 Task: Add Bluebonnet Vitamin D3 5000 Iu to the cart.
Action: Mouse moved to (283, 135)
Screenshot: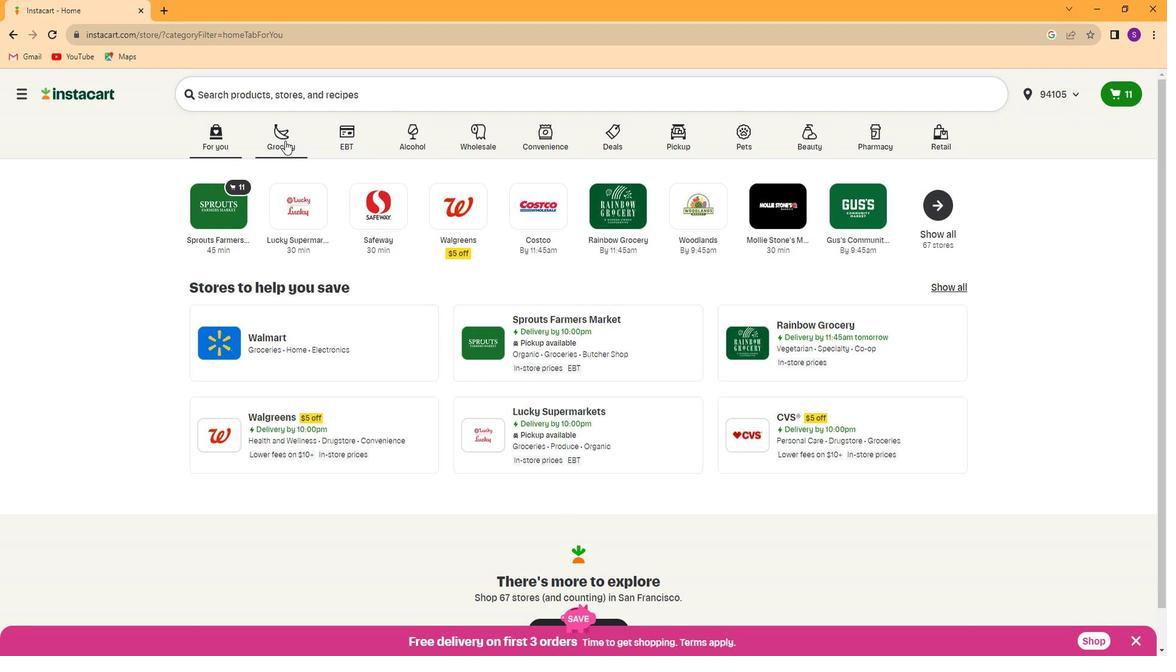 
Action: Mouse pressed left at (283, 135)
Screenshot: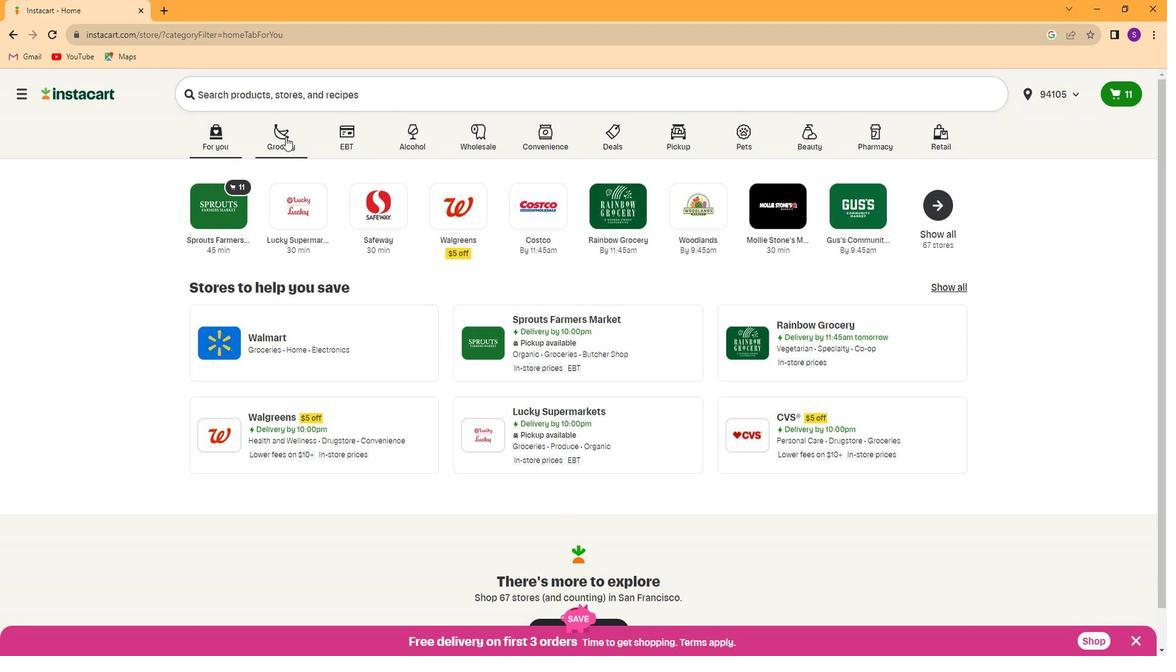 
Action: Mouse moved to (878, 228)
Screenshot: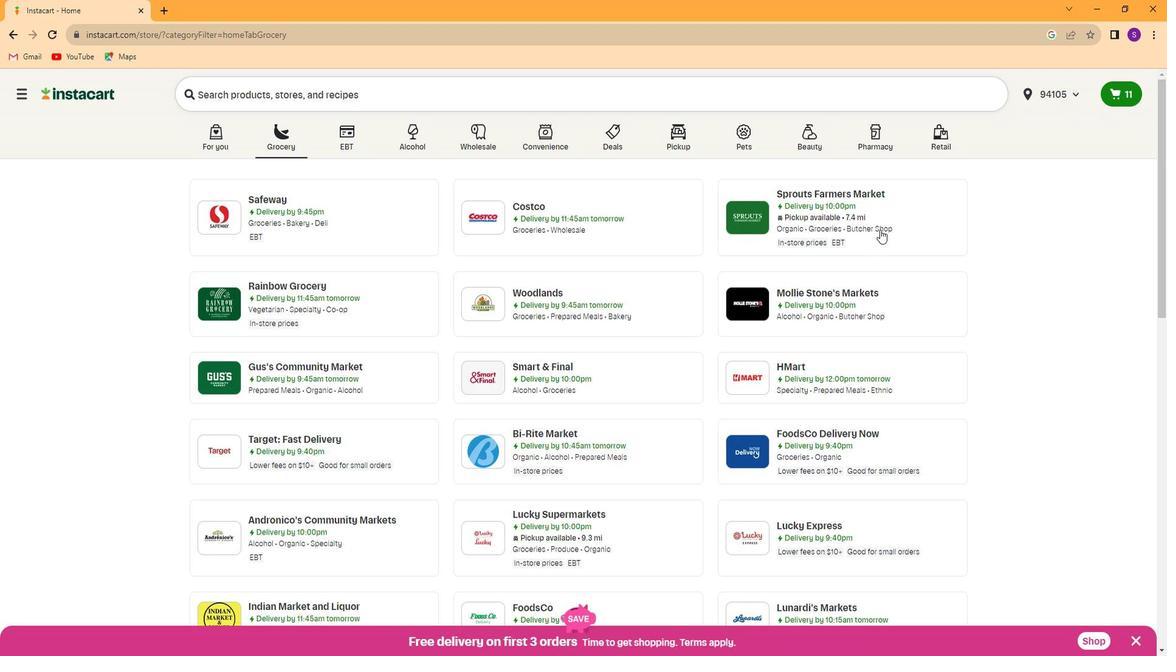 
Action: Mouse pressed left at (878, 228)
Screenshot: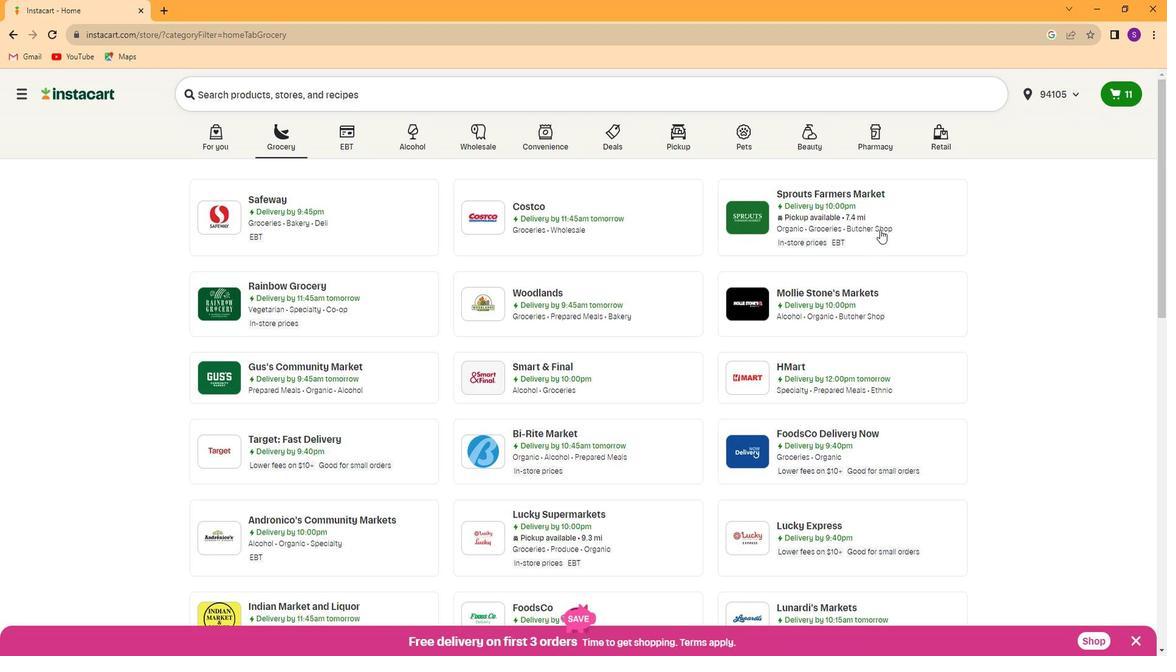 
Action: Mouse moved to (58, 503)
Screenshot: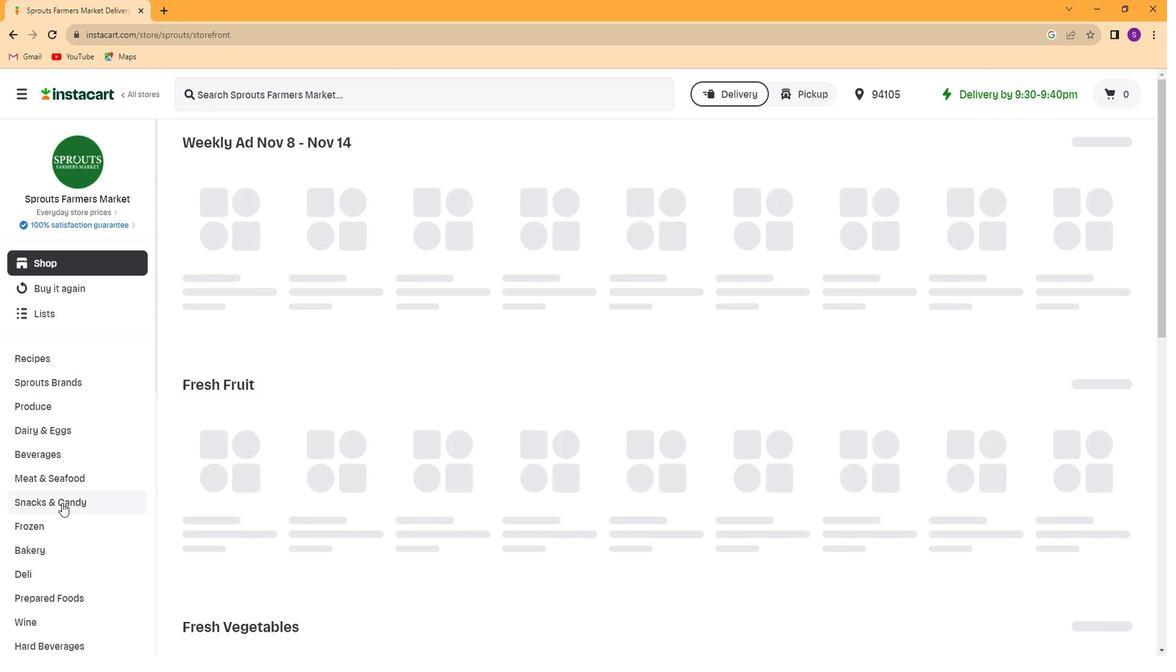 
Action: Mouse scrolled (58, 503) with delta (0, 0)
Screenshot: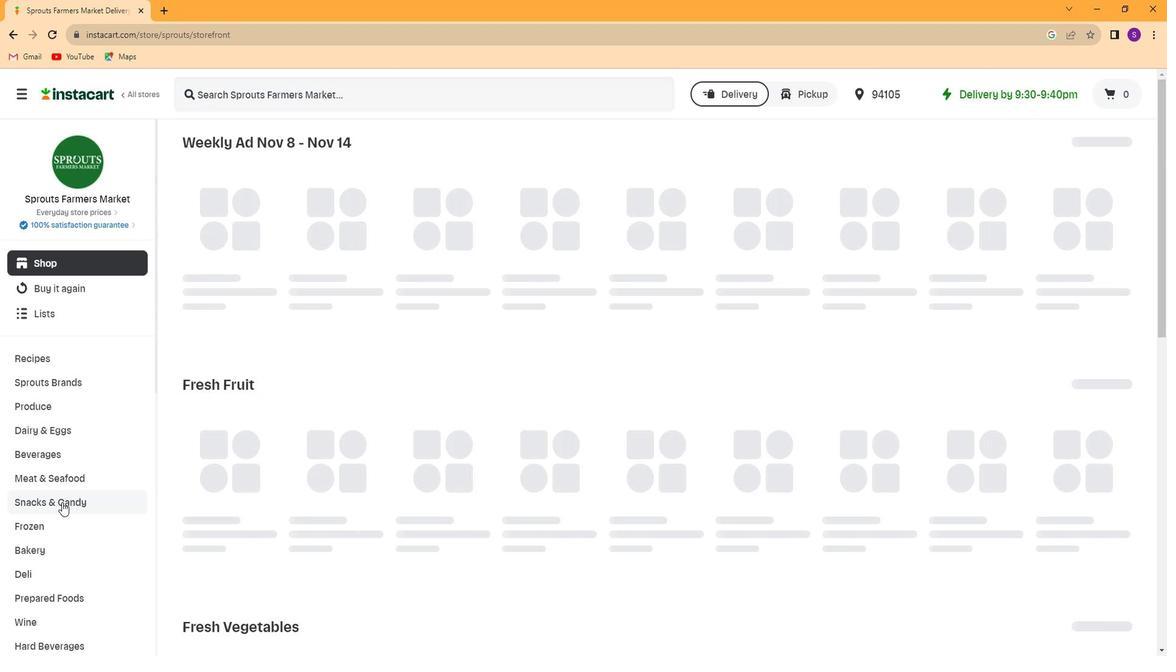 
Action: Mouse scrolled (58, 503) with delta (0, 0)
Screenshot: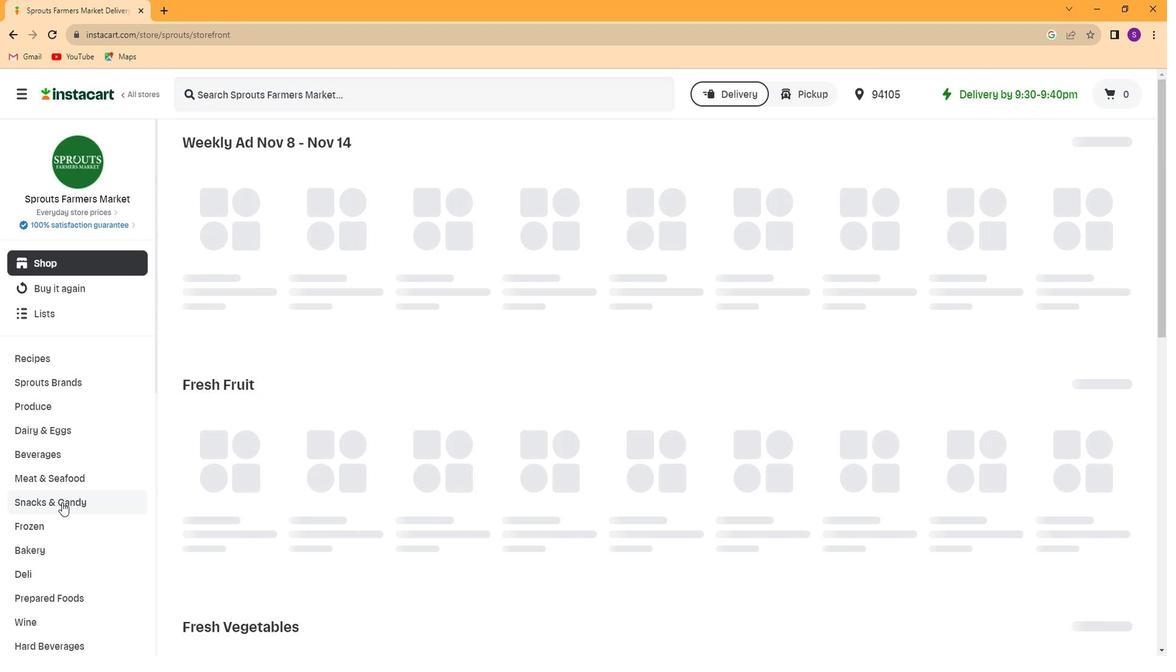 
Action: Mouse scrolled (58, 503) with delta (0, 0)
Screenshot: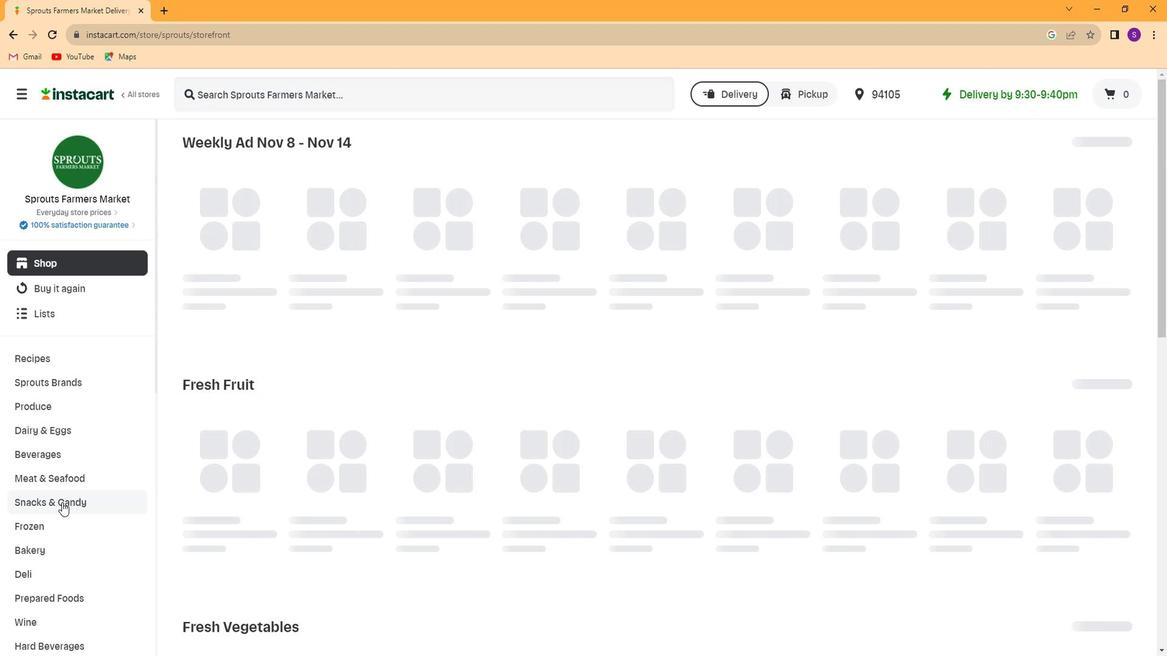 
Action: Mouse scrolled (58, 503) with delta (0, 0)
Screenshot: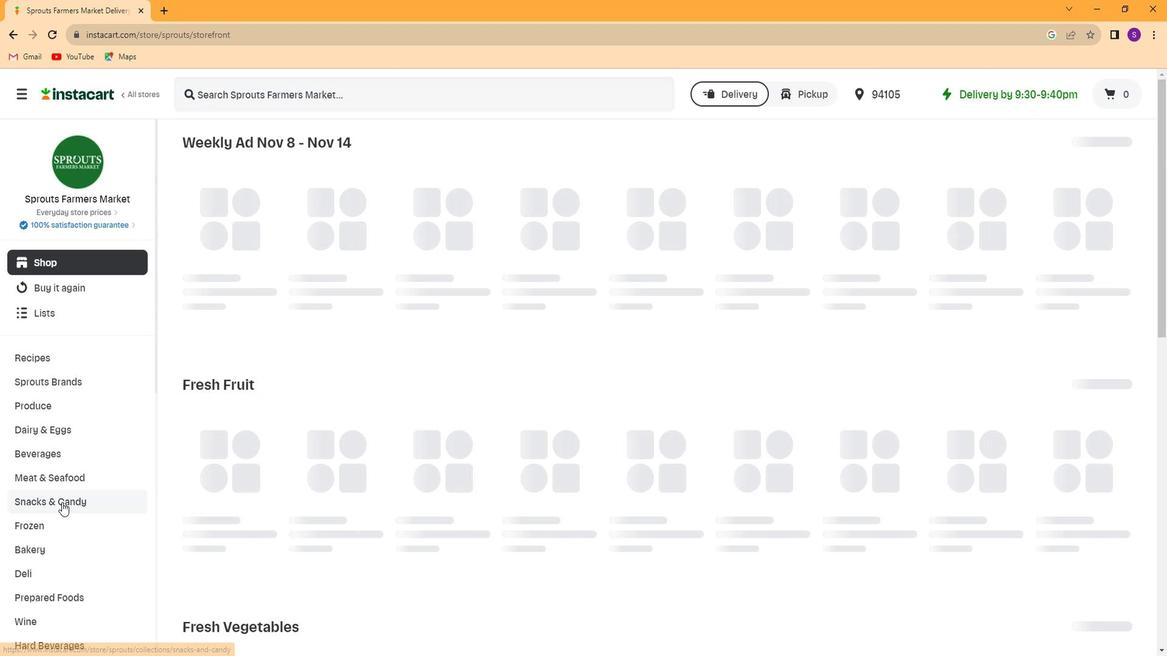 
Action: Mouse scrolled (58, 504) with delta (0, 0)
Screenshot: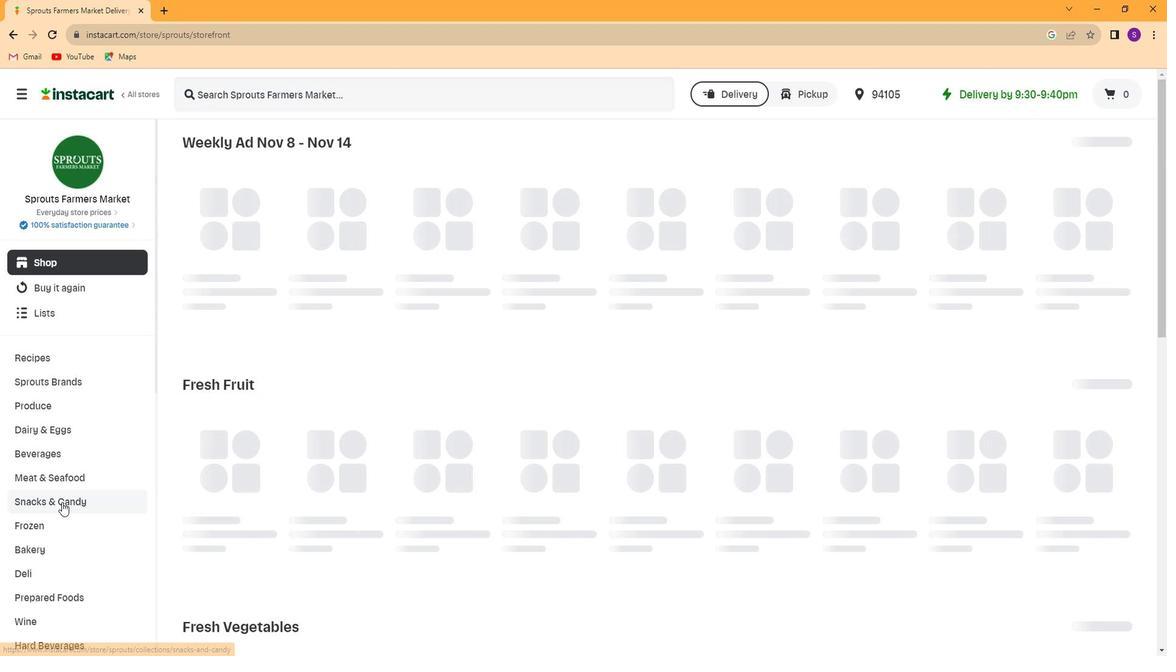 
Action: Mouse scrolled (58, 503) with delta (0, 0)
Screenshot: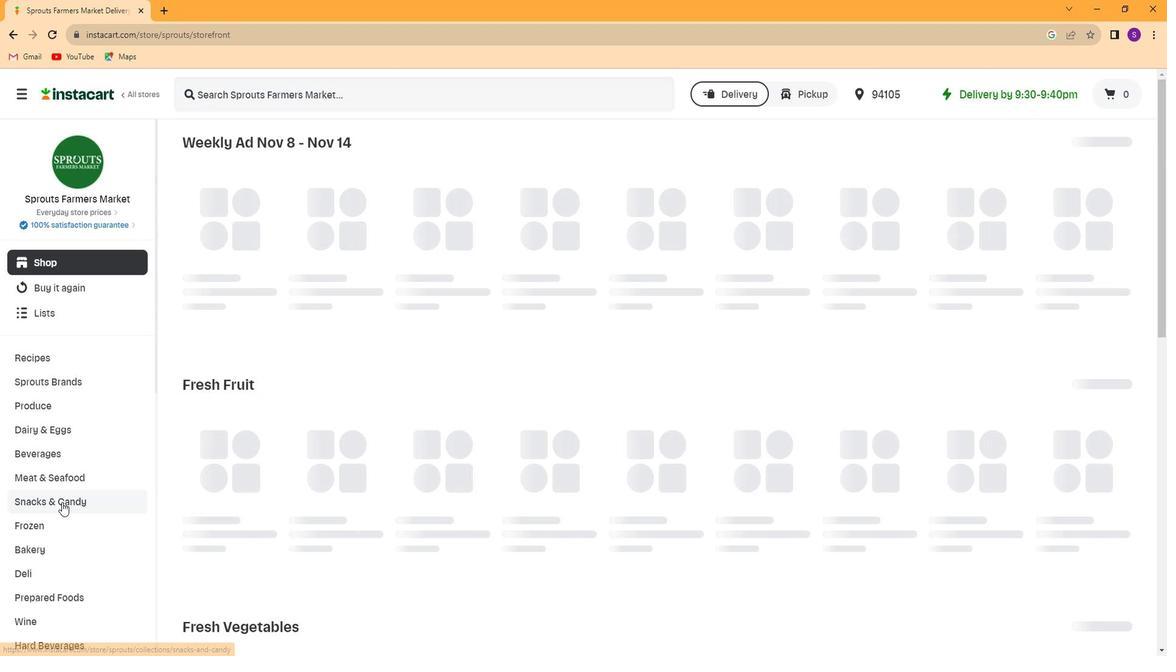 
Action: Mouse scrolled (58, 503) with delta (0, 0)
Screenshot: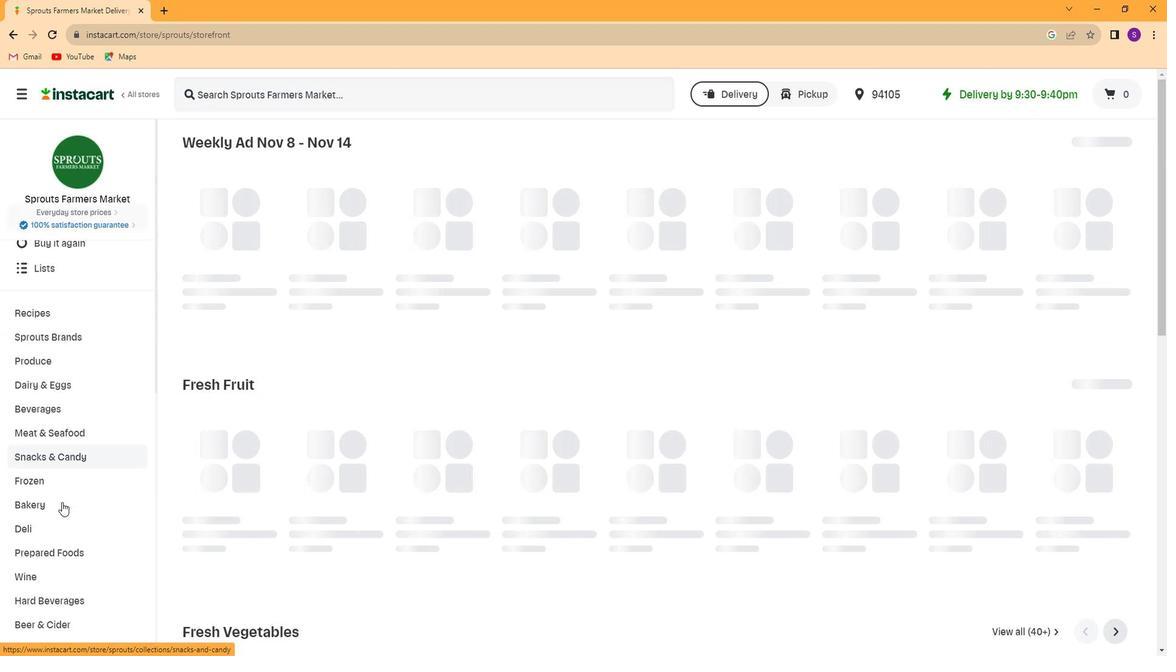 
Action: Mouse scrolled (58, 503) with delta (0, 0)
Screenshot: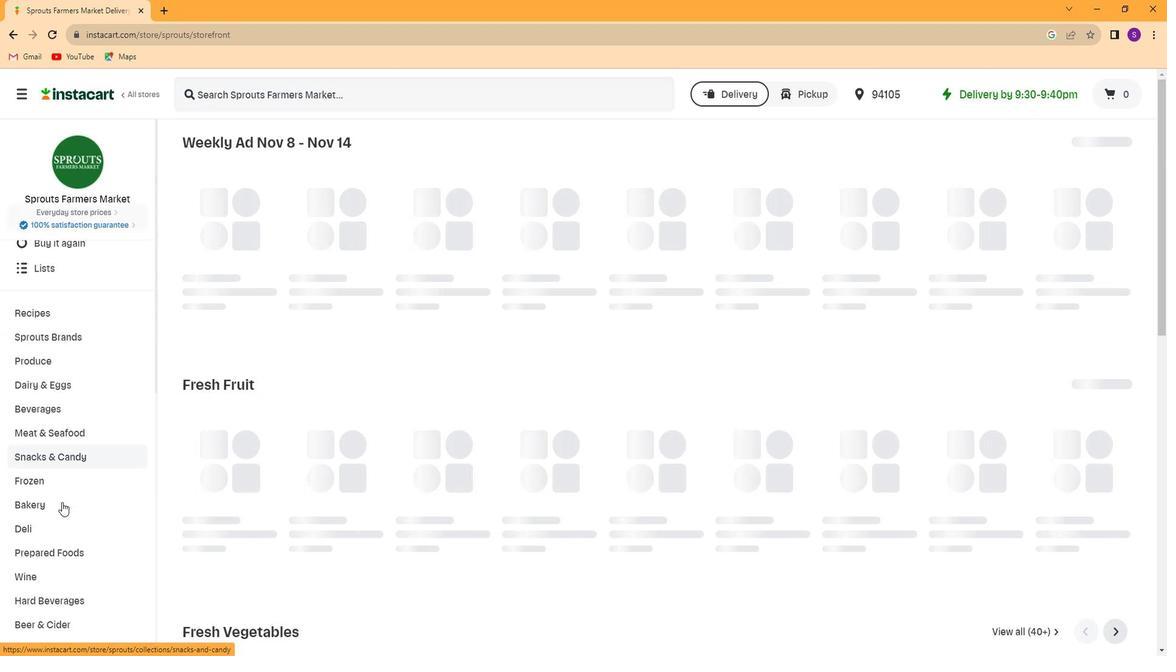 
Action: Mouse scrolled (58, 503) with delta (0, 0)
Screenshot: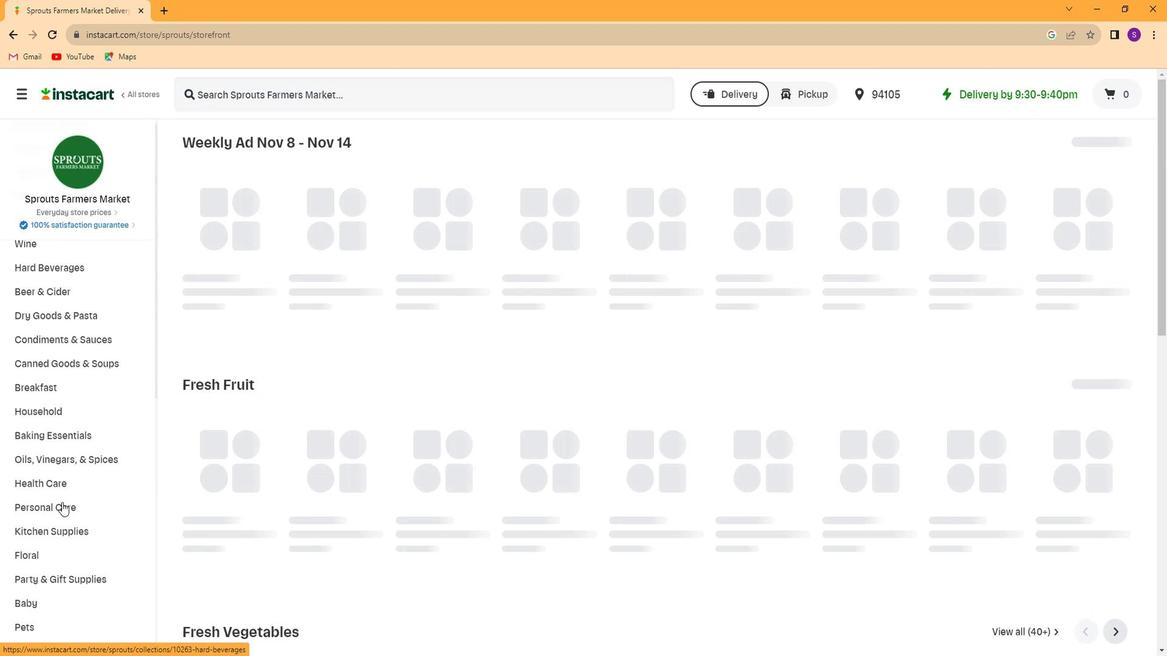 
Action: Mouse scrolled (58, 503) with delta (0, 0)
Screenshot: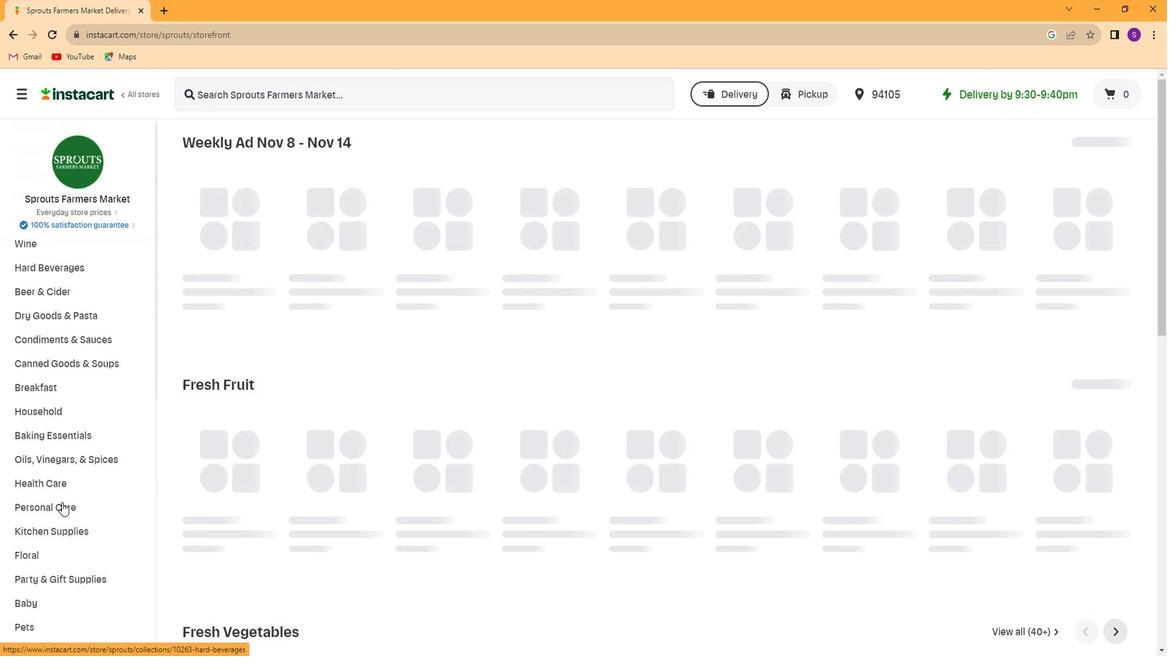
Action: Mouse scrolled (58, 503) with delta (0, 0)
Screenshot: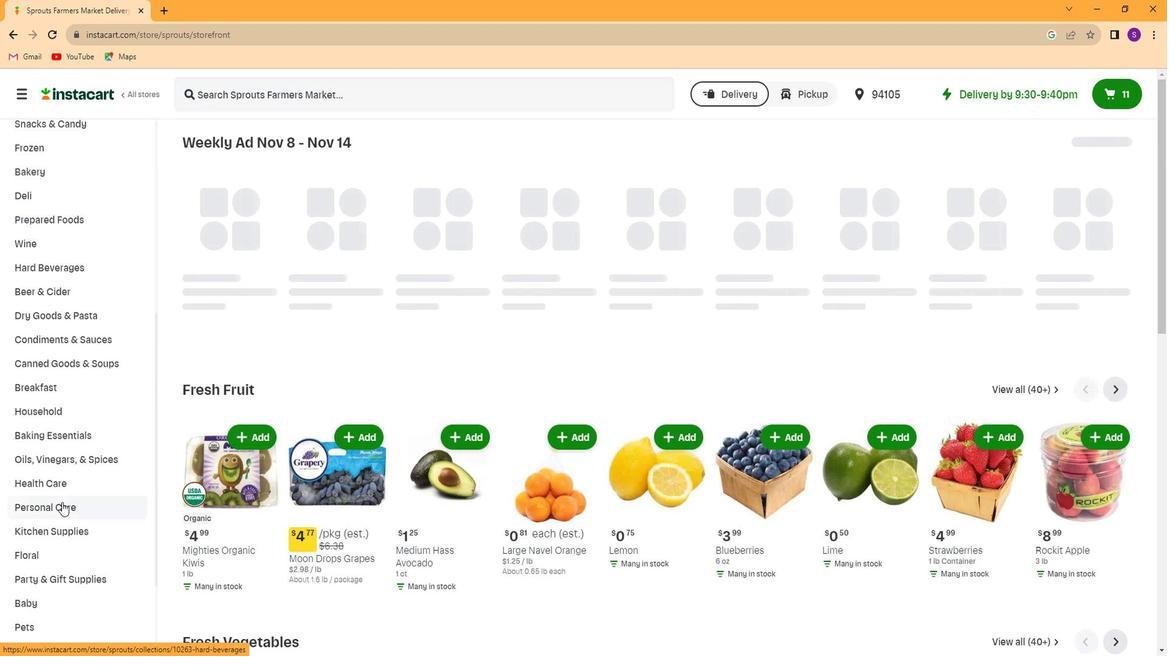 
Action: Mouse scrolled (58, 503) with delta (0, 0)
Screenshot: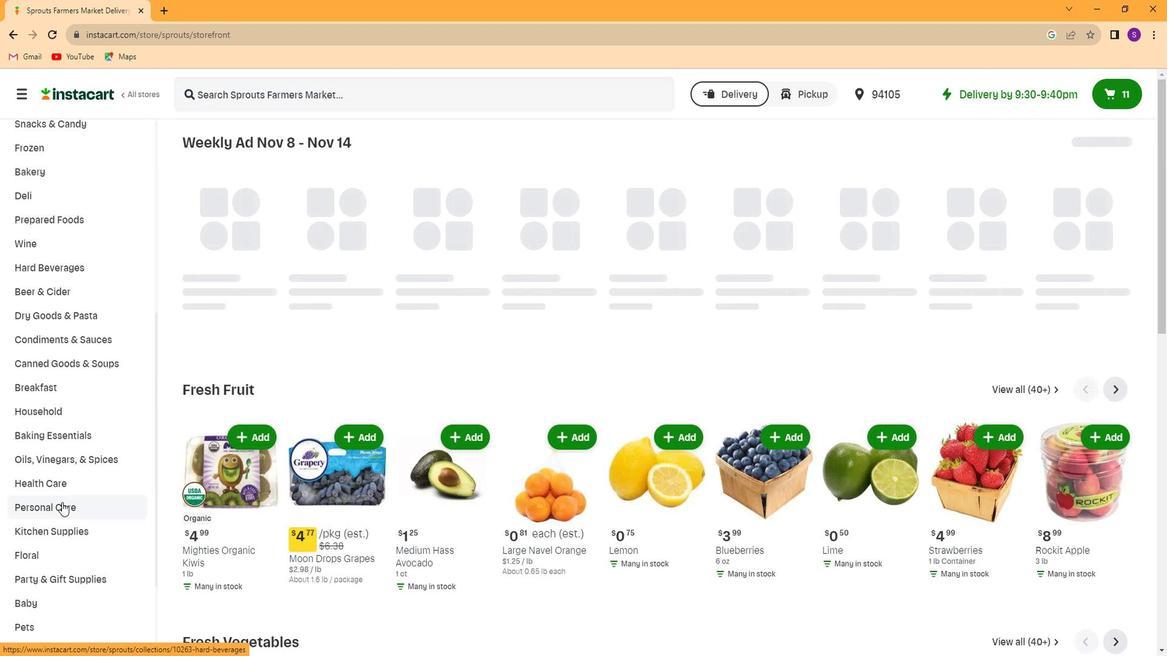 
Action: Mouse scrolled (58, 503) with delta (0, 0)
Screenshot: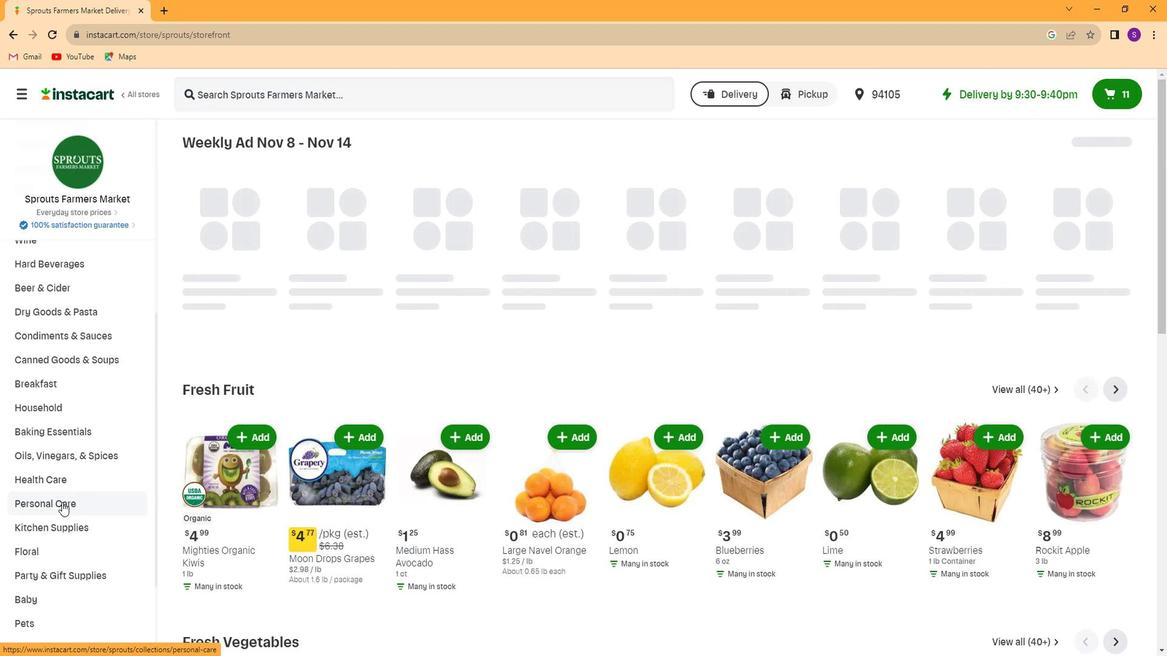 
Action: Mouse scrolled (58, 503) with delta (0, 0)
Screenshot: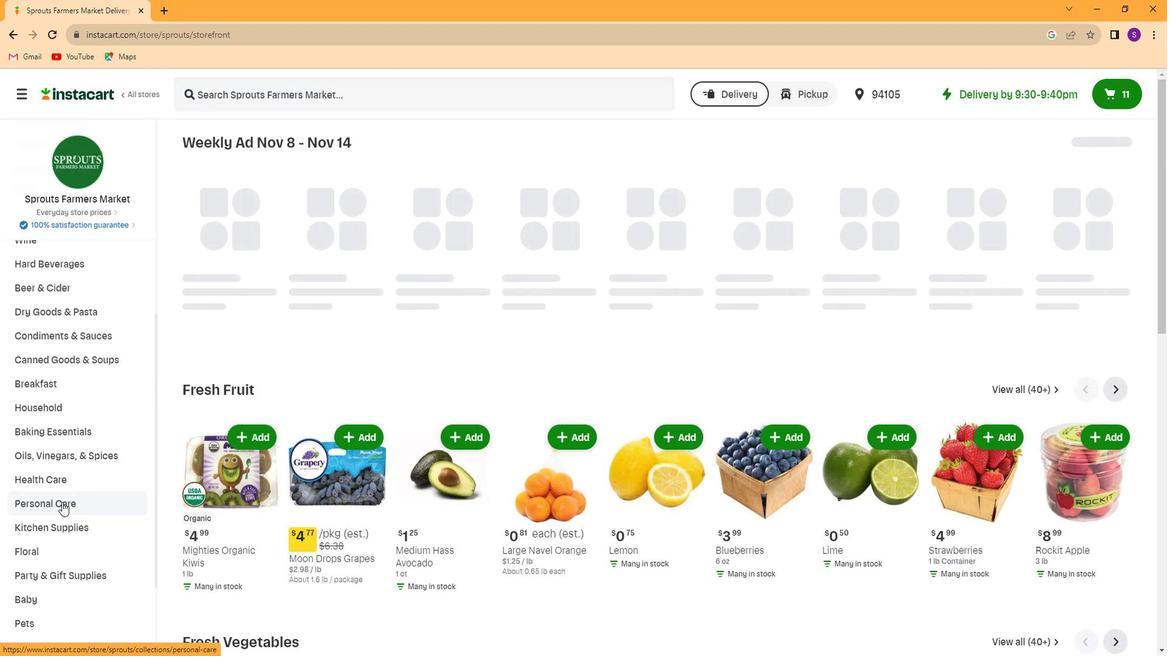 
Action: Mouse scrolled (58, 503) with delta (0, 0)
Screenshot: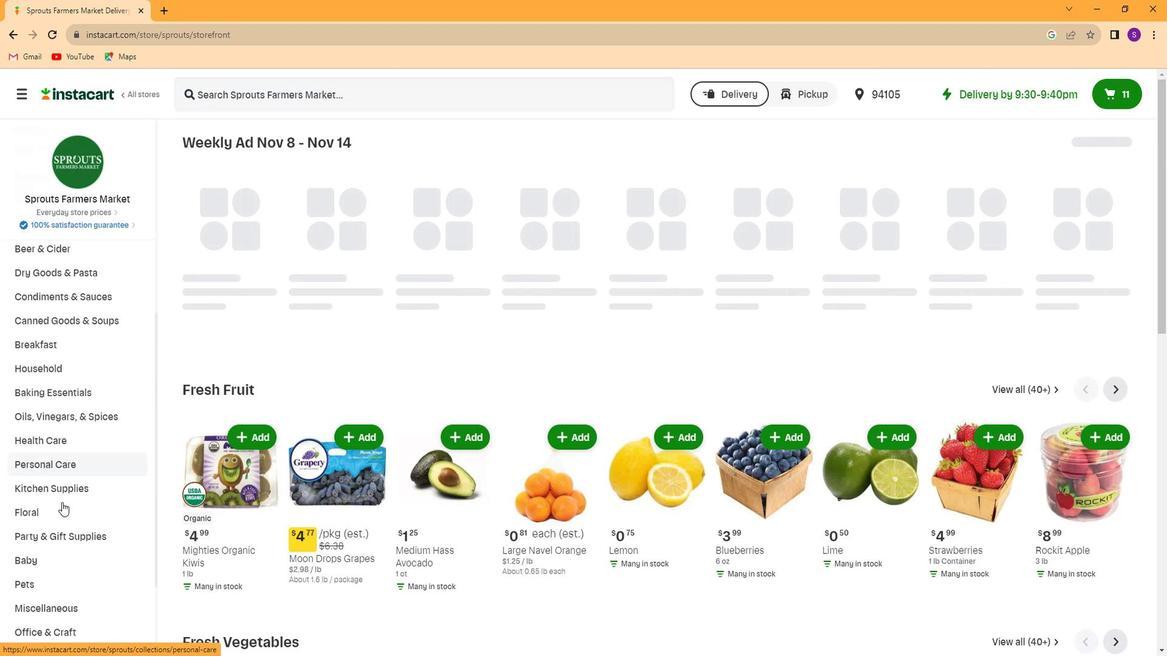 
Action: Mouse moved to (105, 587)
Screenshot: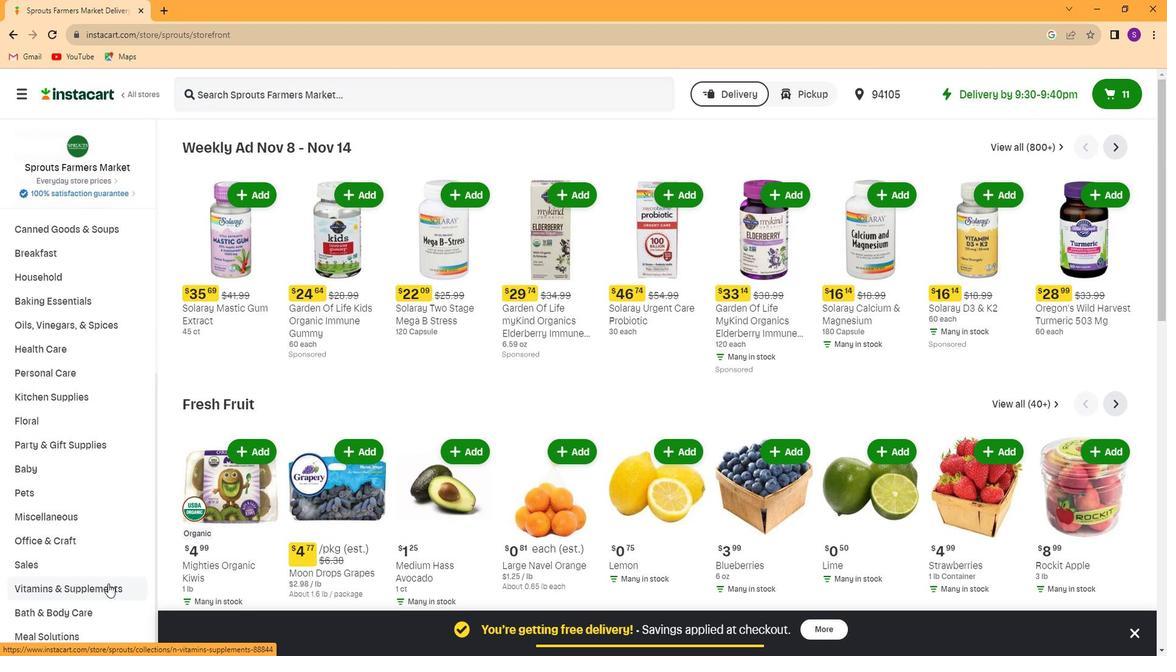 
Action: Mouse pressed left at (105, 587)
Screenshot: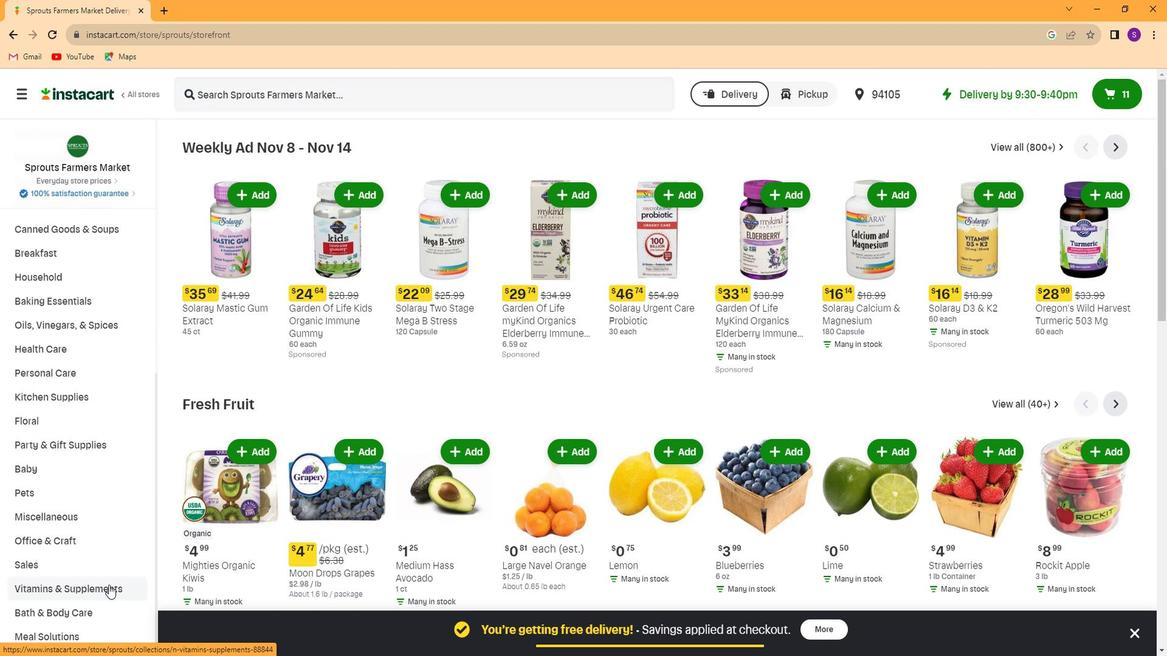 
Action: Mouse moved to (93, 541)
Screenshot: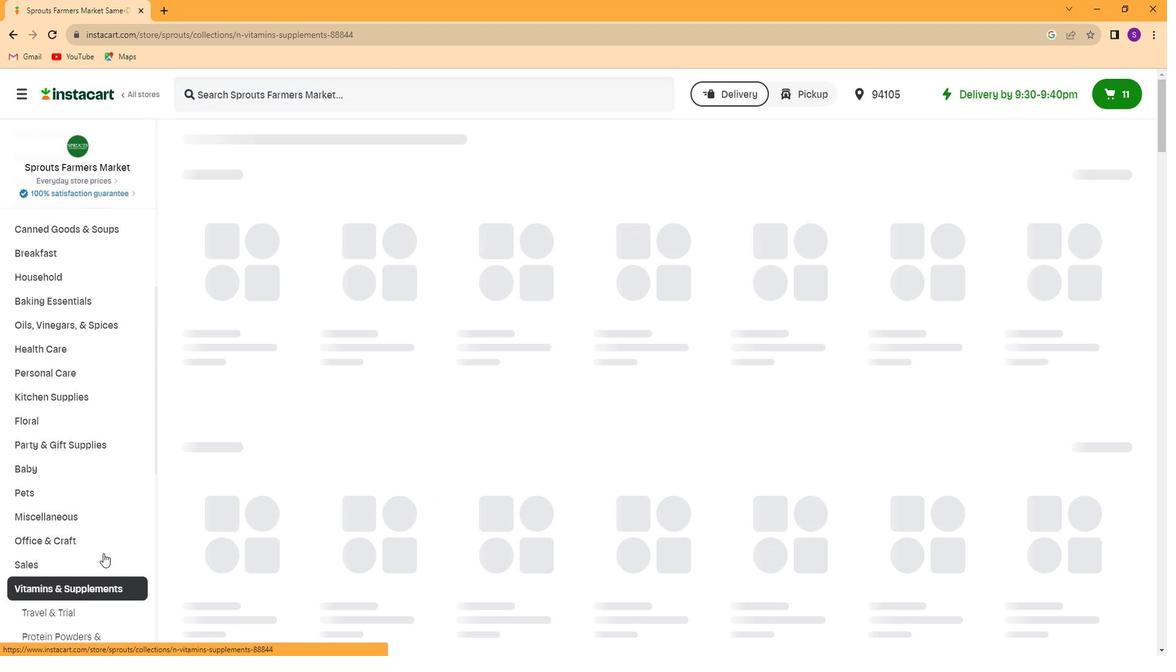 
Action: Mouse scrolled (93, 540) with delta (0, 0)
Screenshot: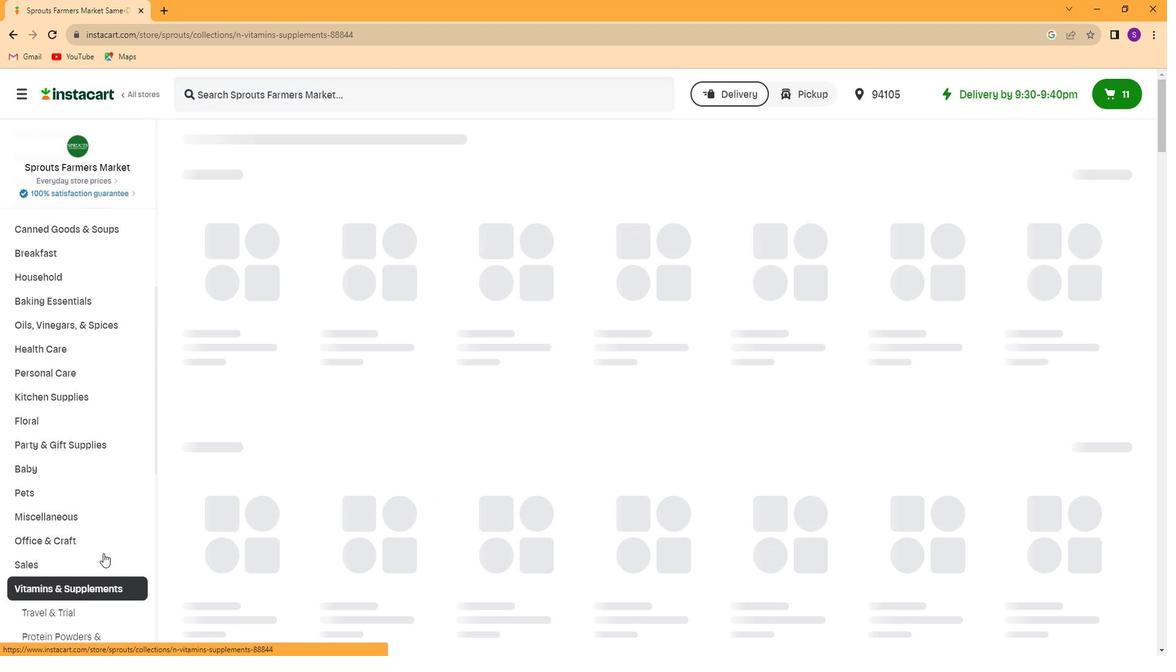 
Action: Mouse moved to (89, 534)
Screenshot: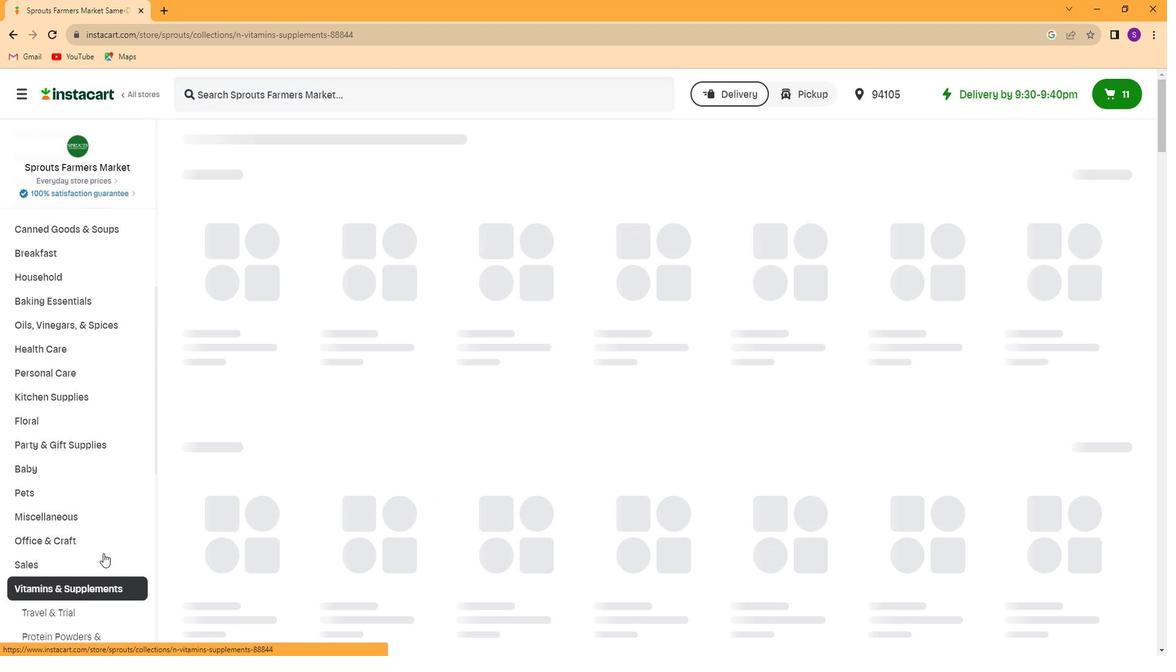 
Action: Mouse scrolled (89, 533) with delta (0, 0)
Screenshot: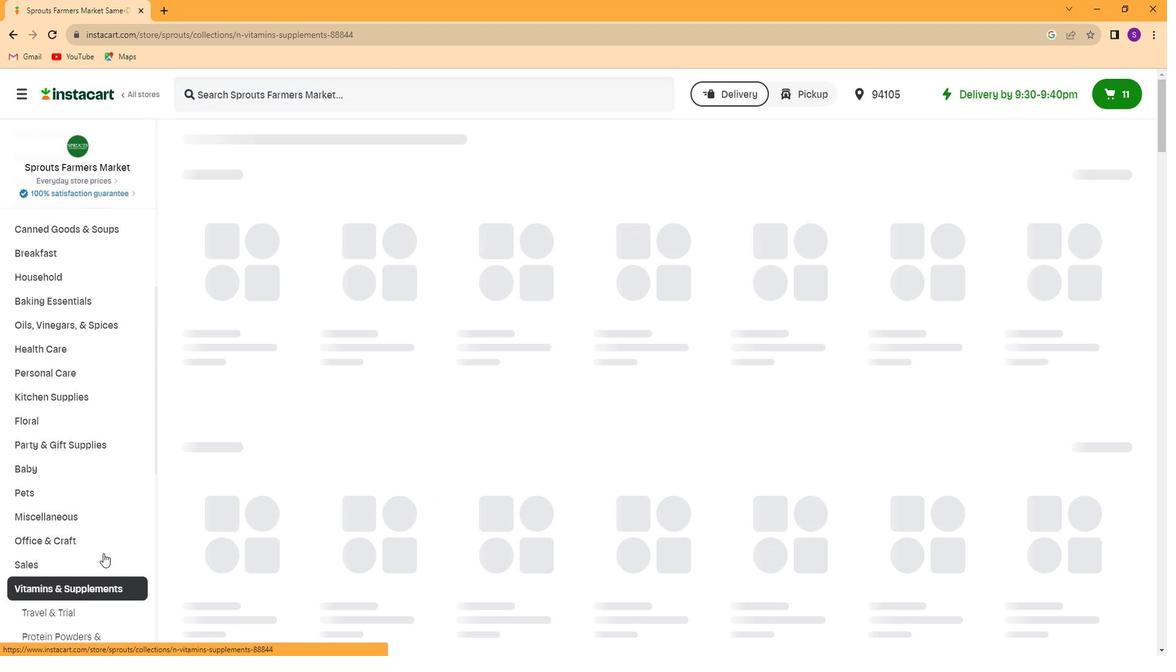 
Action: Mouse moved to (86, 524)
Screenshot: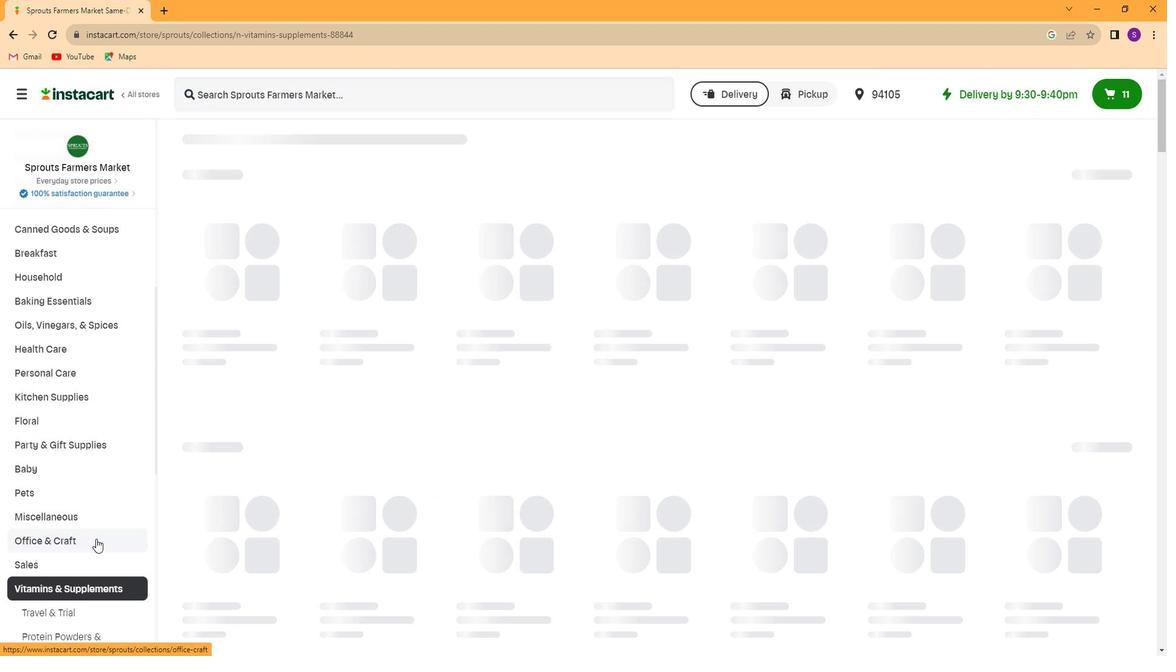 
Action: Mouse scrolled (86, 523) with delta (0, 0)
Screenshot: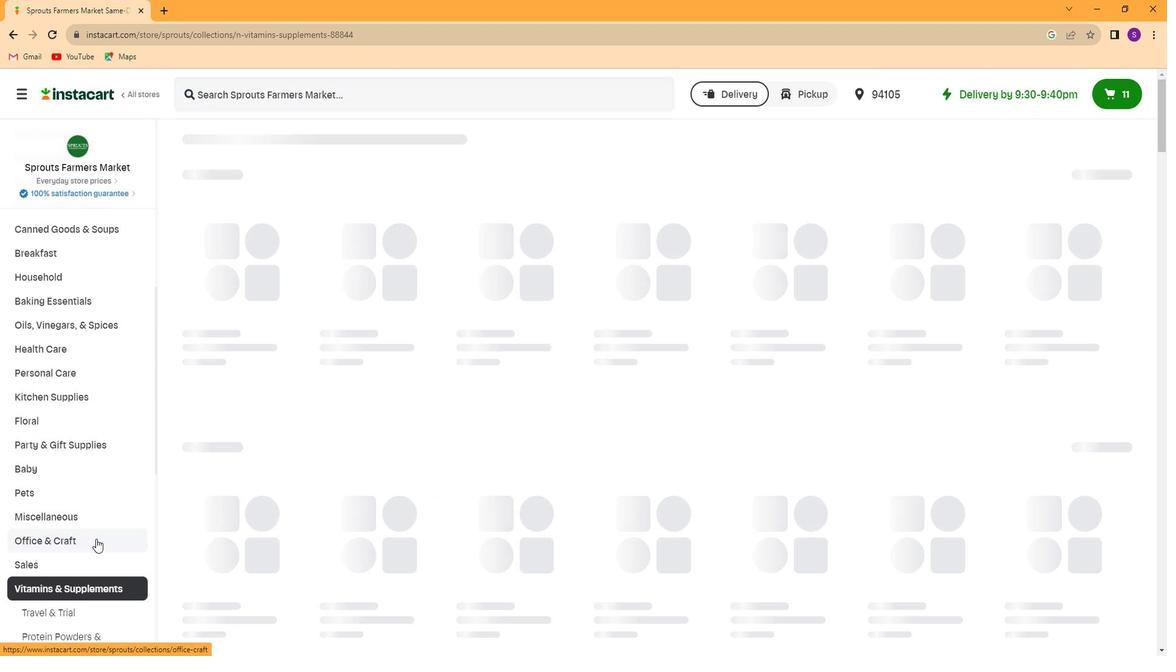 
Action: Mouse moved to (82, 515)
Screenshot: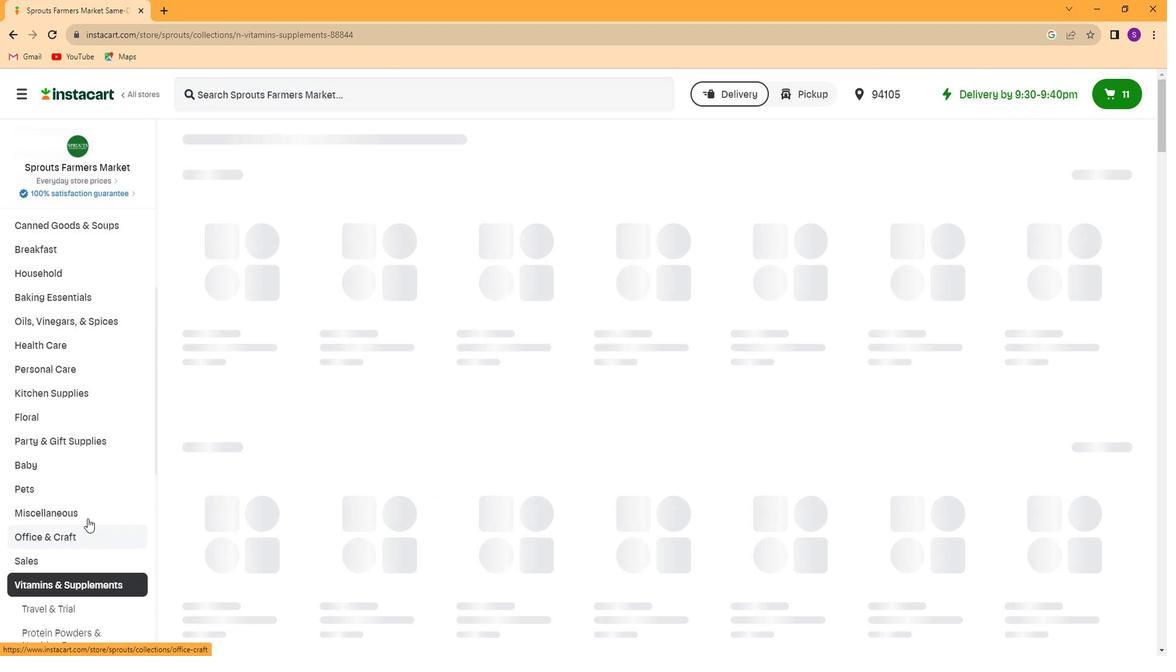 
Action: Mouse scrolled (82, 514) with delta (0, 0)
Screenshot: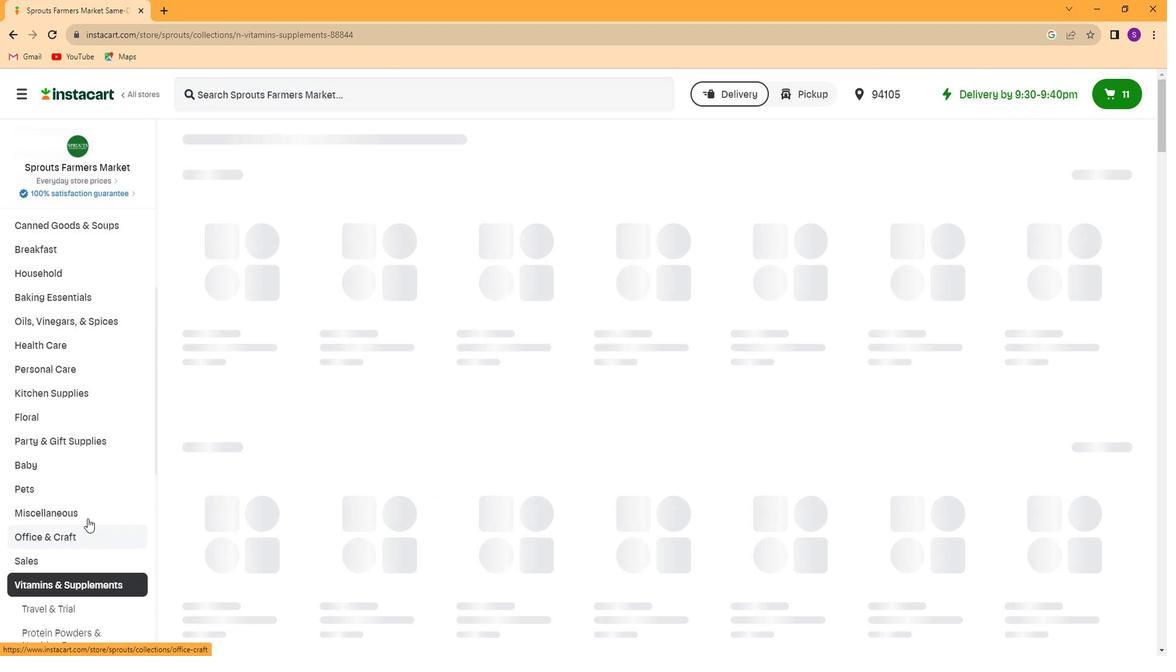 
Action: Mouse moved to (79, 508)
Screenshot: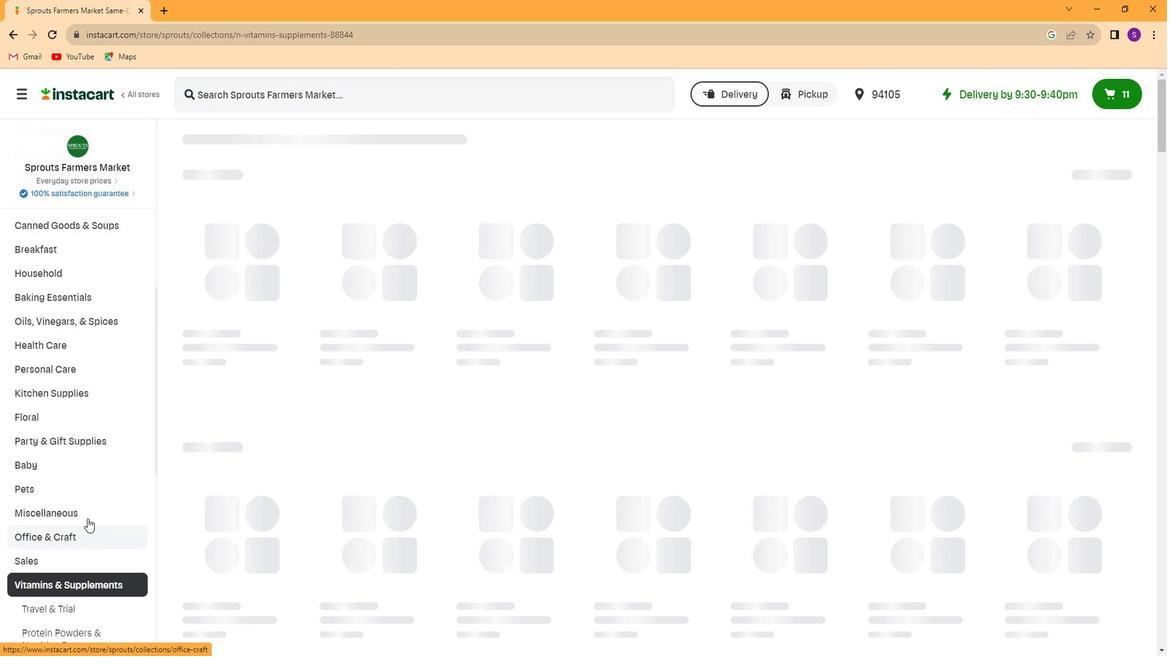 
Action: Mouse scrolled (79, 508) with delta (0, 0)
Screenshot: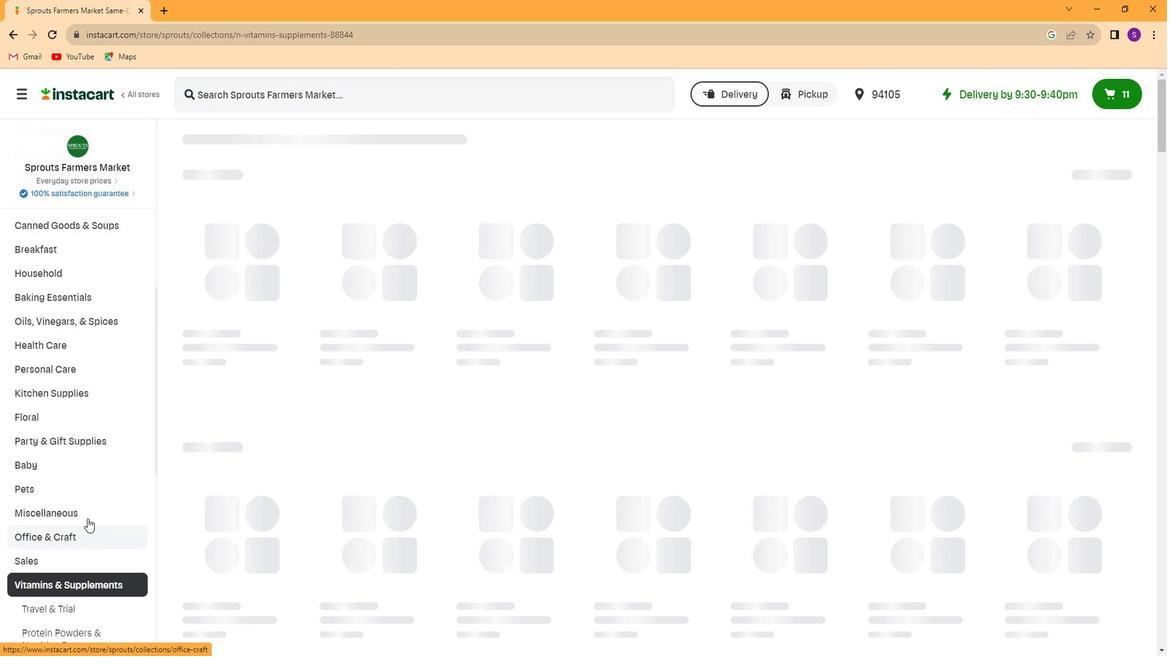 
Action: Mouse moved to (77, 502)
Screenshot: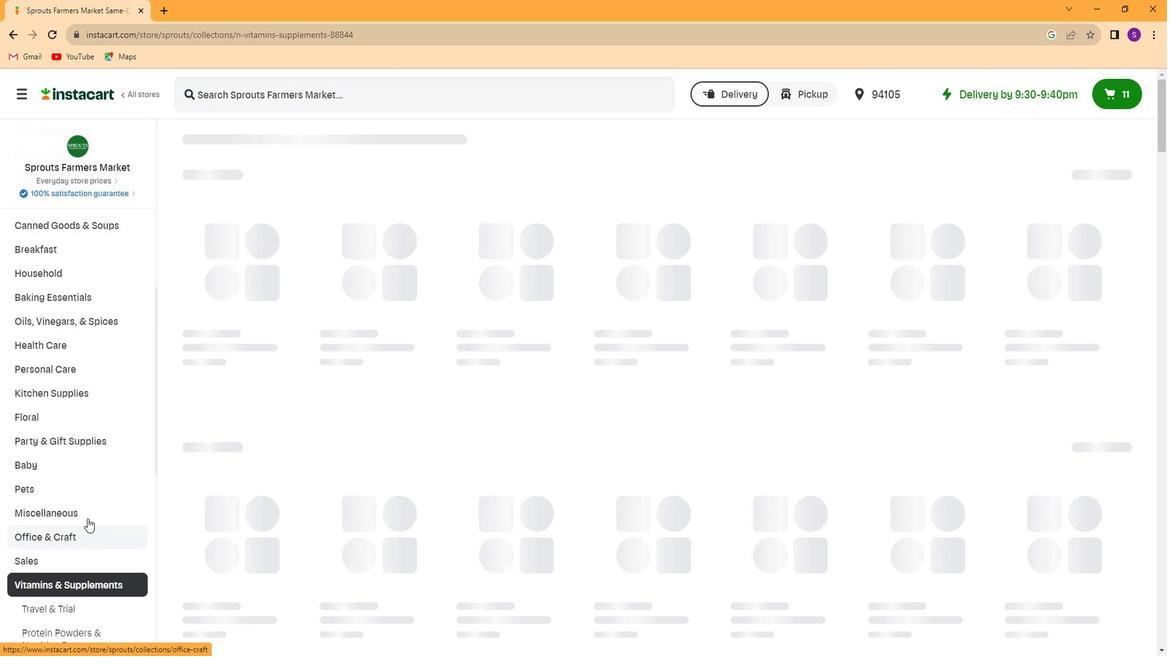 
Action: Mouse scrolled (77, 501) with delta (0, 0)
Screenshot: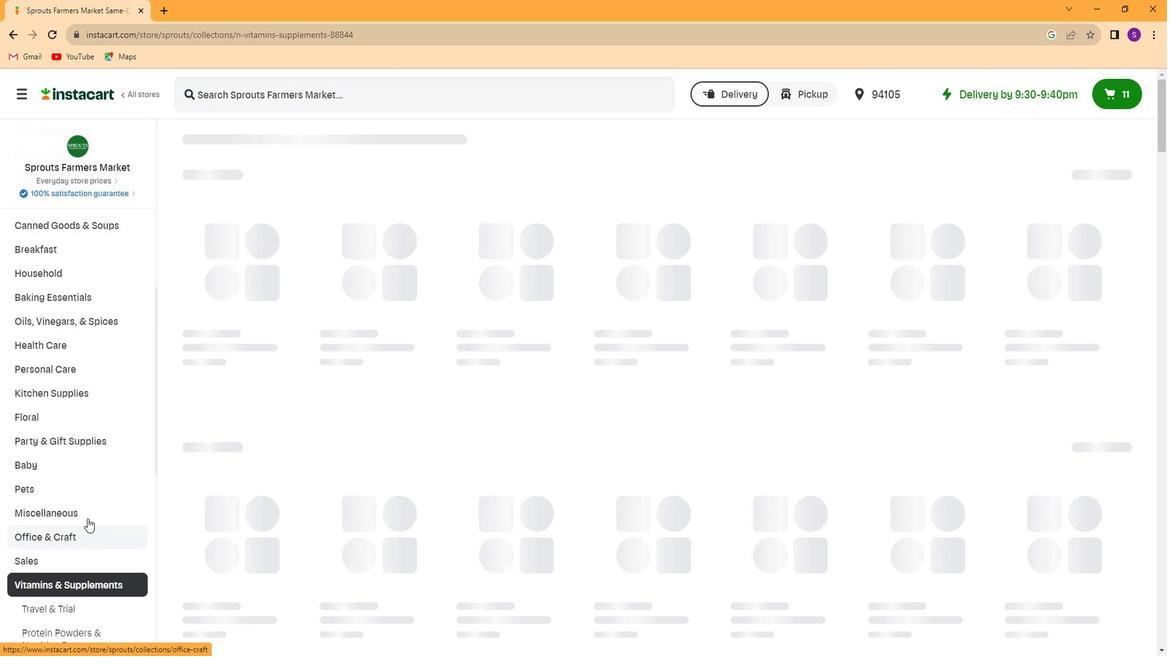 
Action: Mouse moved to (76, 491)
Screenshot: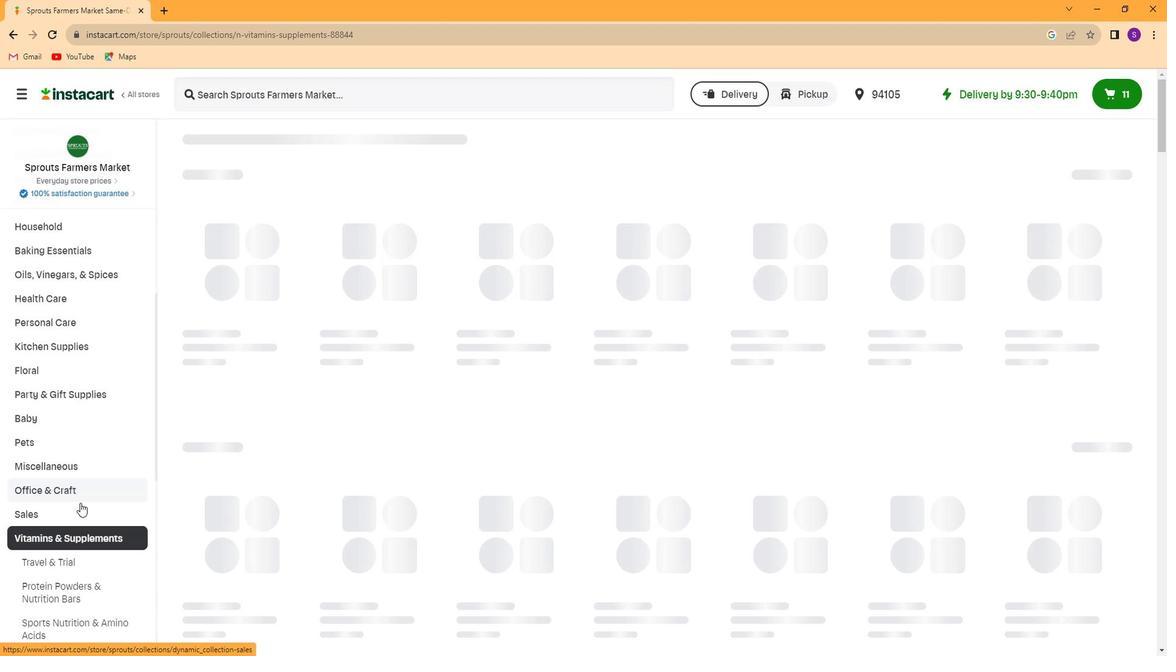 
Action: Mouse scrolled (76, 491) with delta (0, 0)
Screenshot: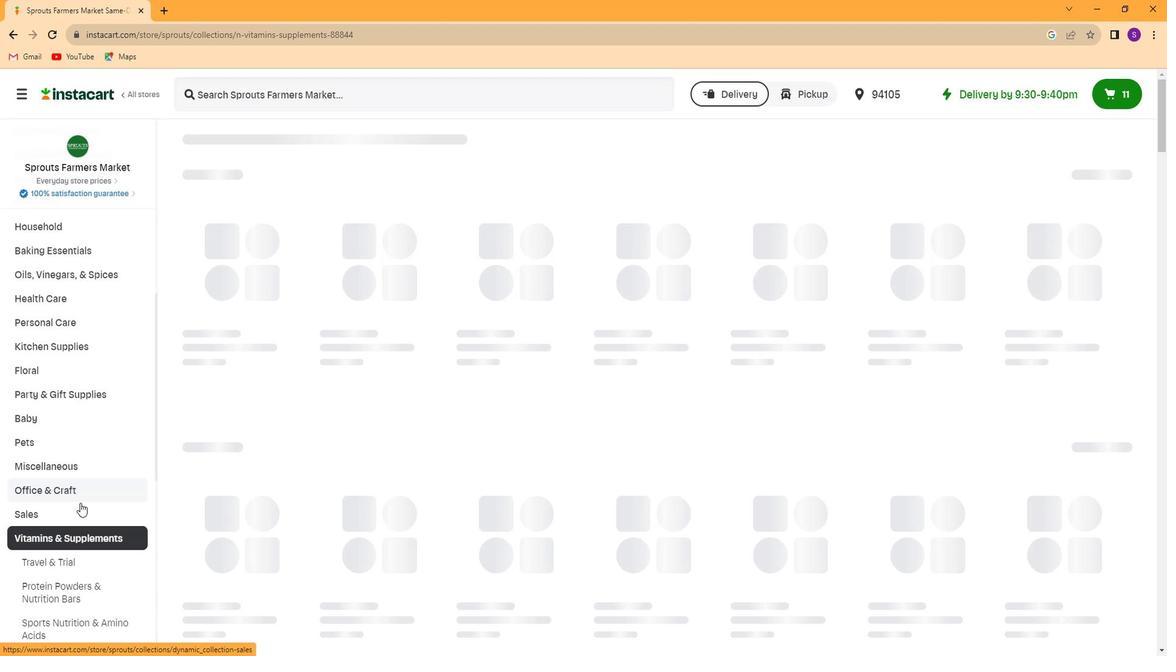 
Action: Mouse moved to (100, 488)
Screenshot: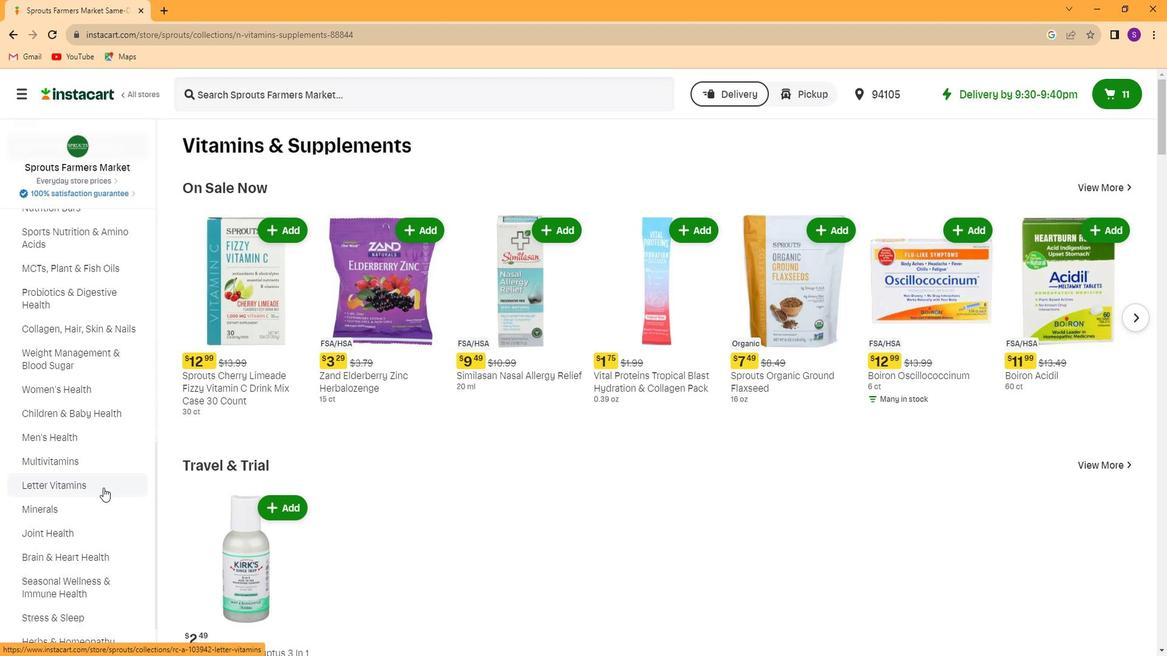 
Action: Mouse pressed left at (100, 488)
Screenshot: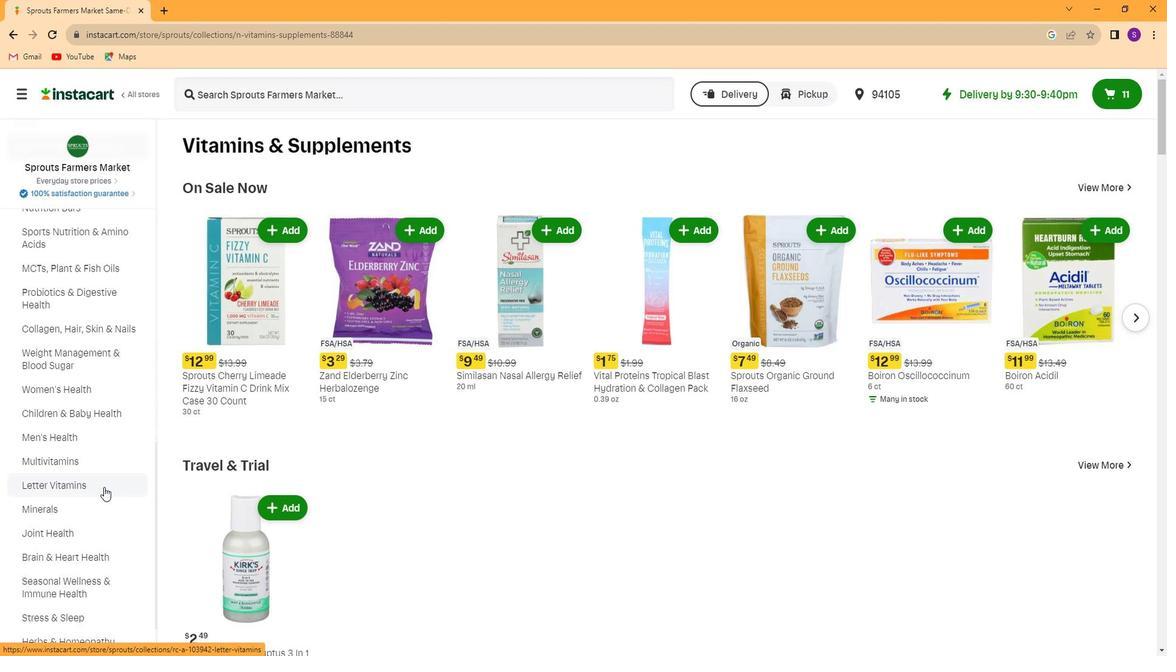 
Action: Mouse moved to (456, 96)
Screenshot: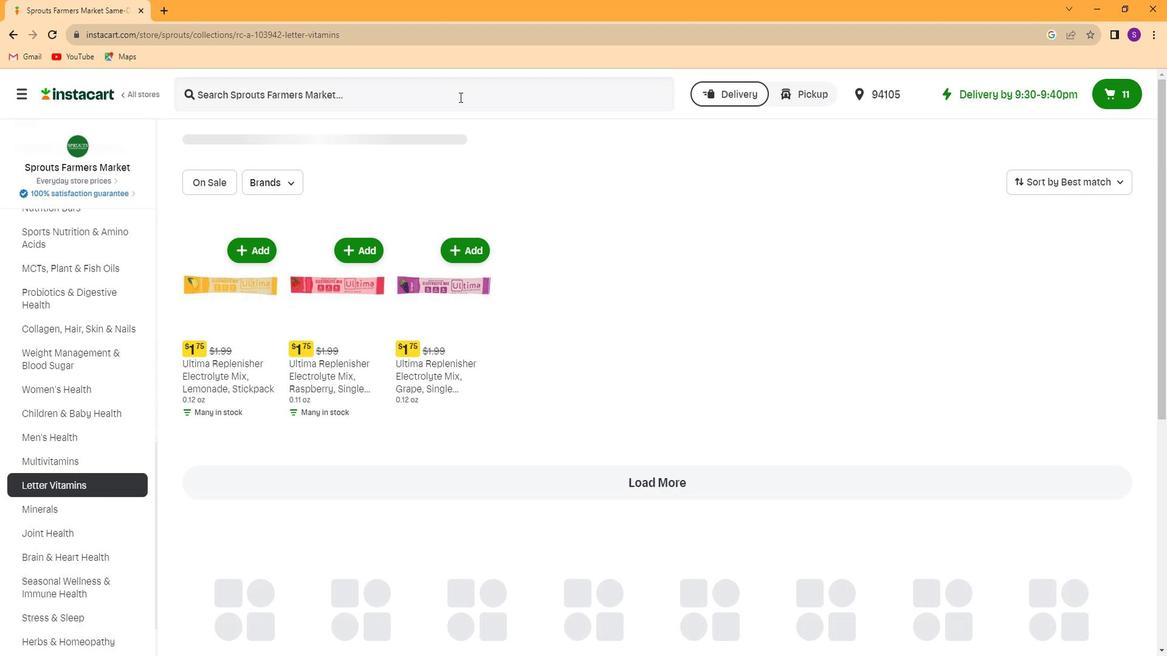 
Action: Mouse pressed left at (456, 96)
Screenshot: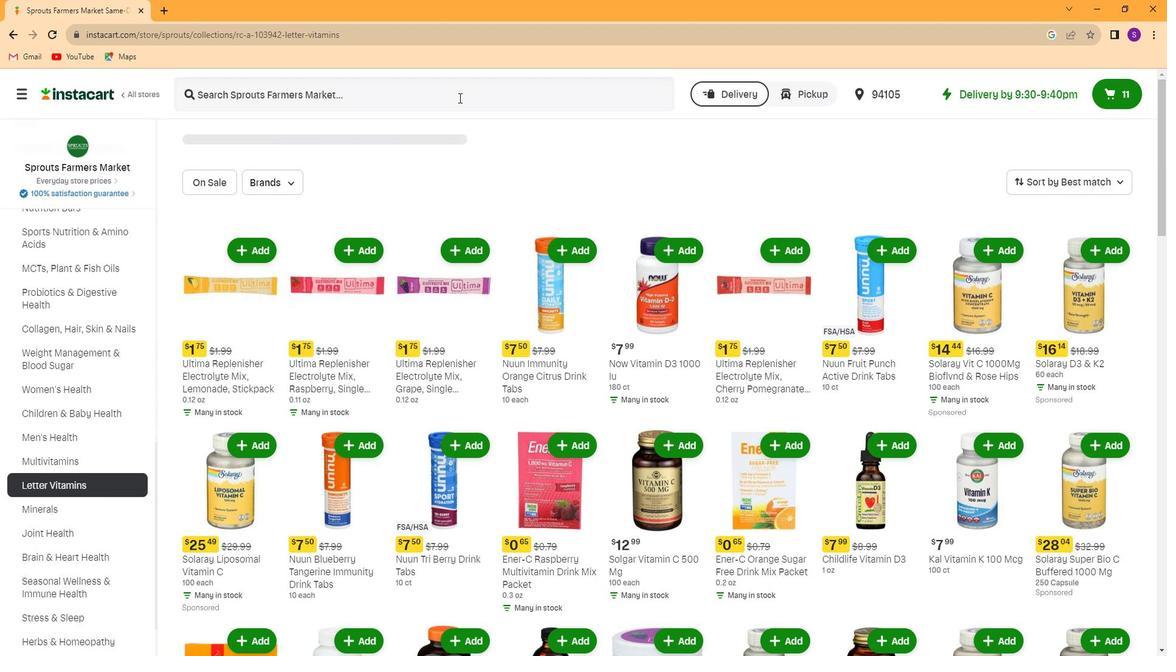 
Action: Key pressed <Key.caps_lock>B<Key.caps_lock>luebonnet<Key.space>vitamin<Key.space>d3<Key.space>5000<Key.space>lu<Key.enter>
Screenshot: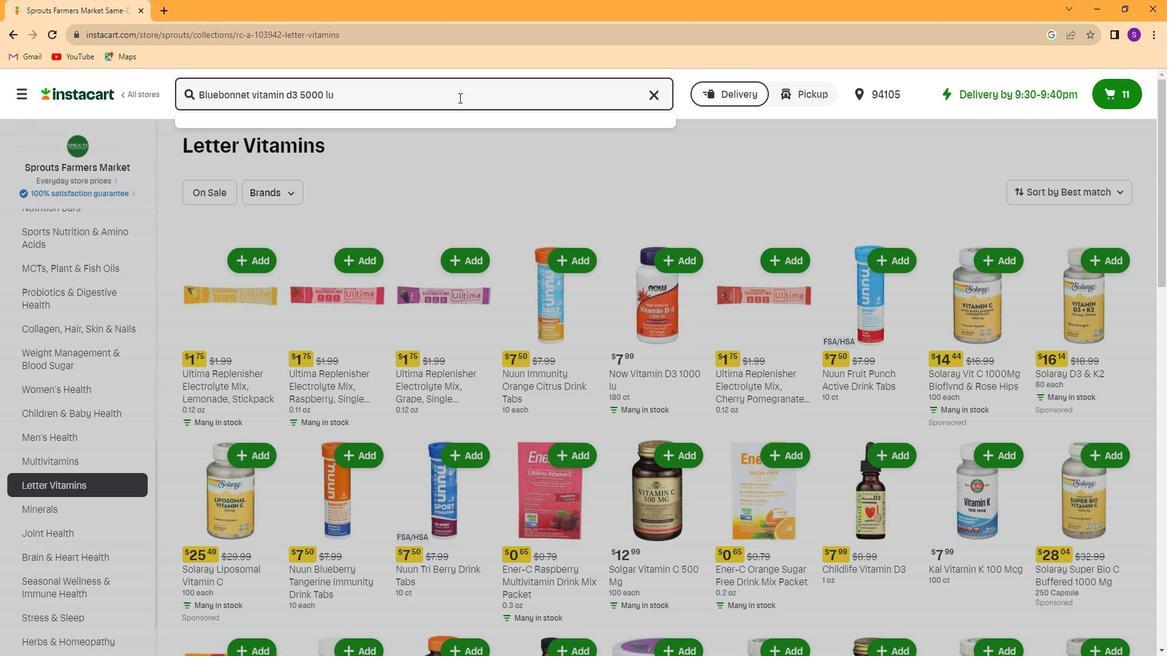 
Action: Mouse moved to (548, 248)
Screenshot: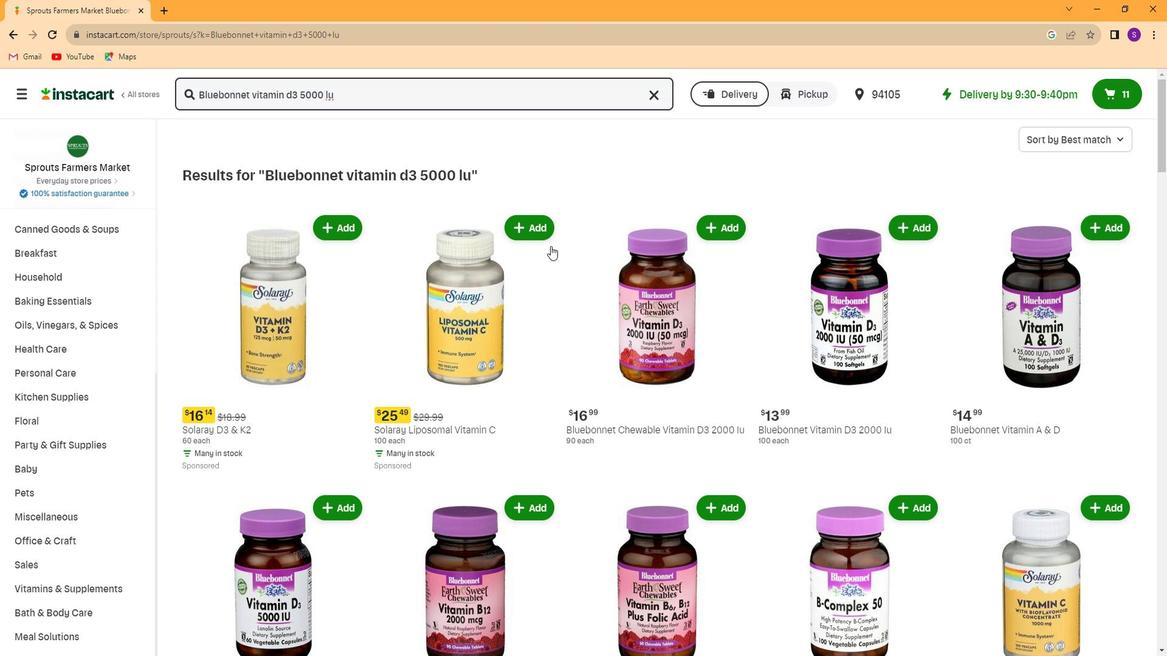 
Action: Mouse scrolled (548, 247) with delta (0, 0)
Screenshot: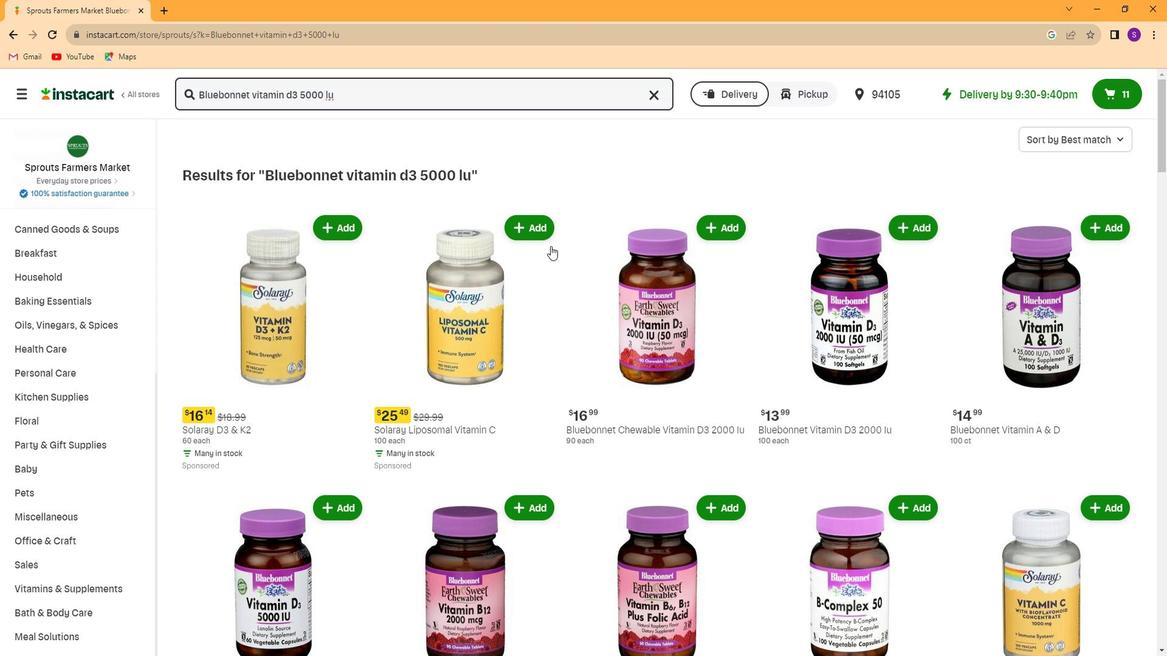 
Action: Mouse moved to (559, 280)
Screenshot: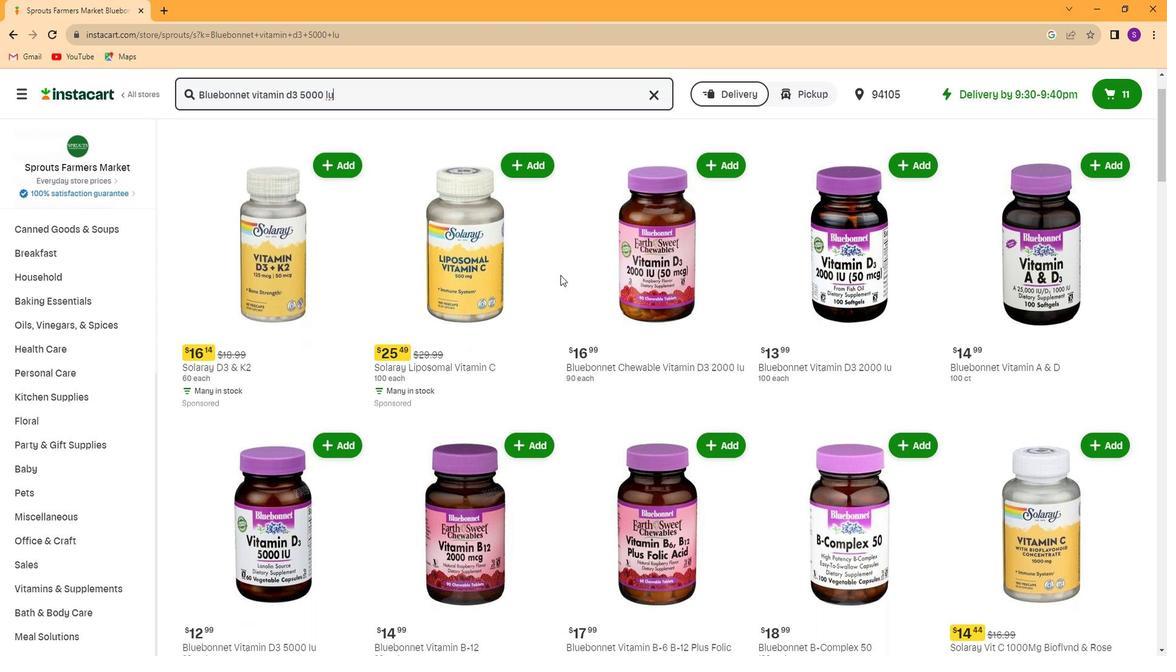 
Action: Mouse scrolled (559, 279) with delta (0, 0)
Screenshot: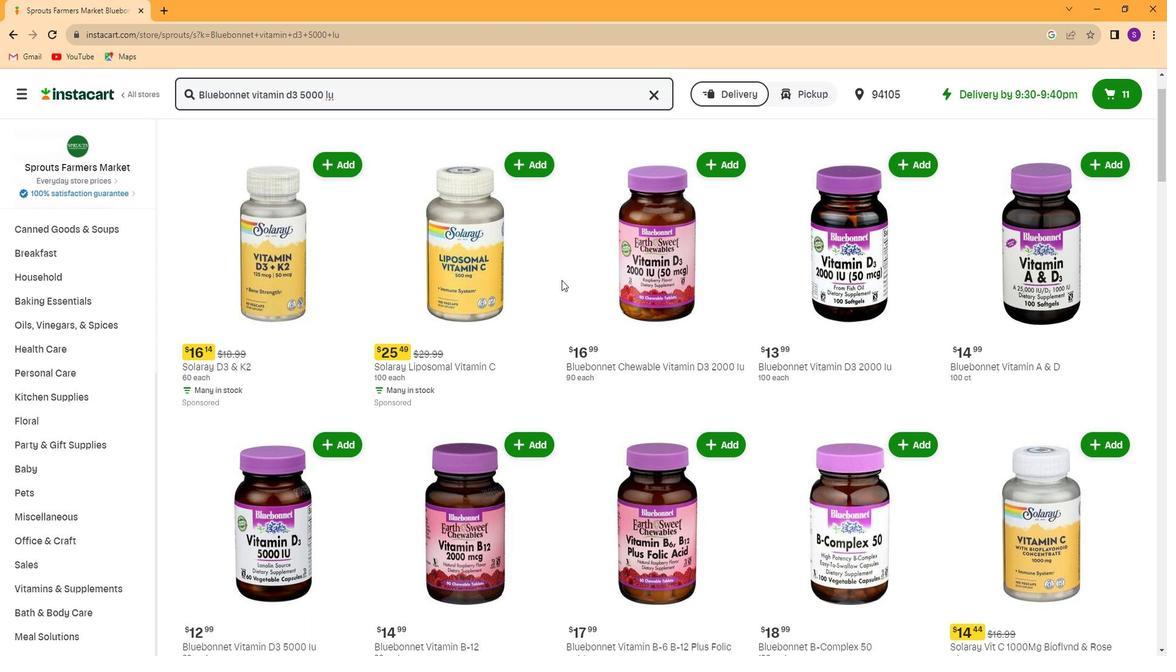 
Action: Mouse moved to (325, 382)
Screenshot: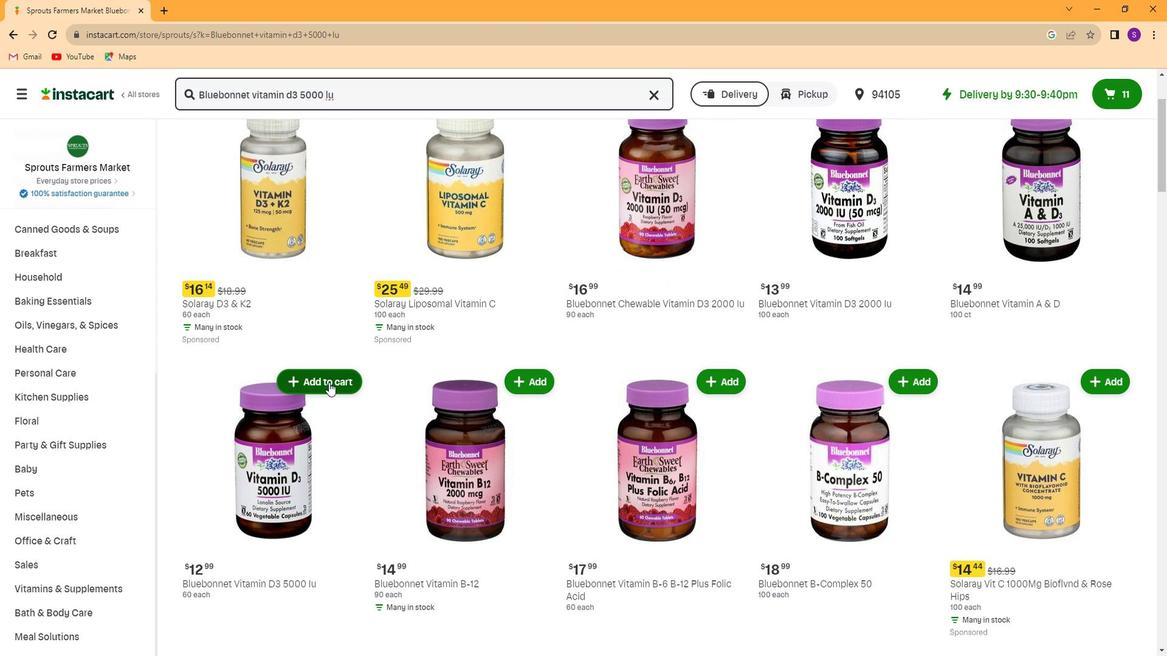 
Action: Mouse pressed left at (325, 382)
Screenshot: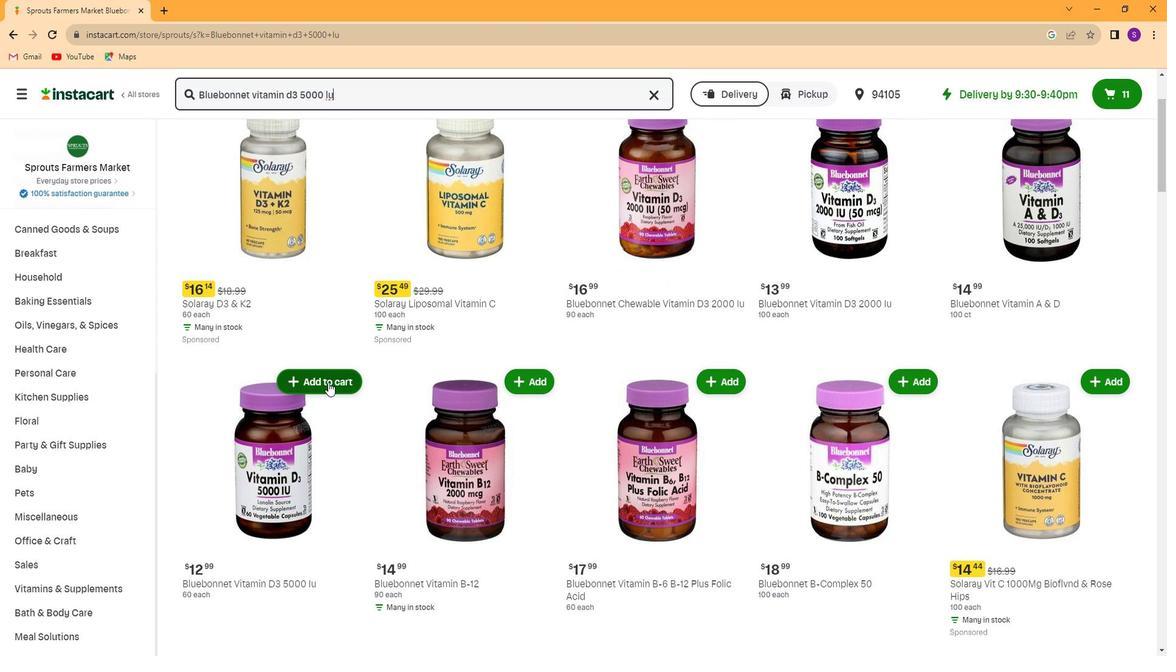 
Action: Mouse moved to (615, 350)
Screenshot: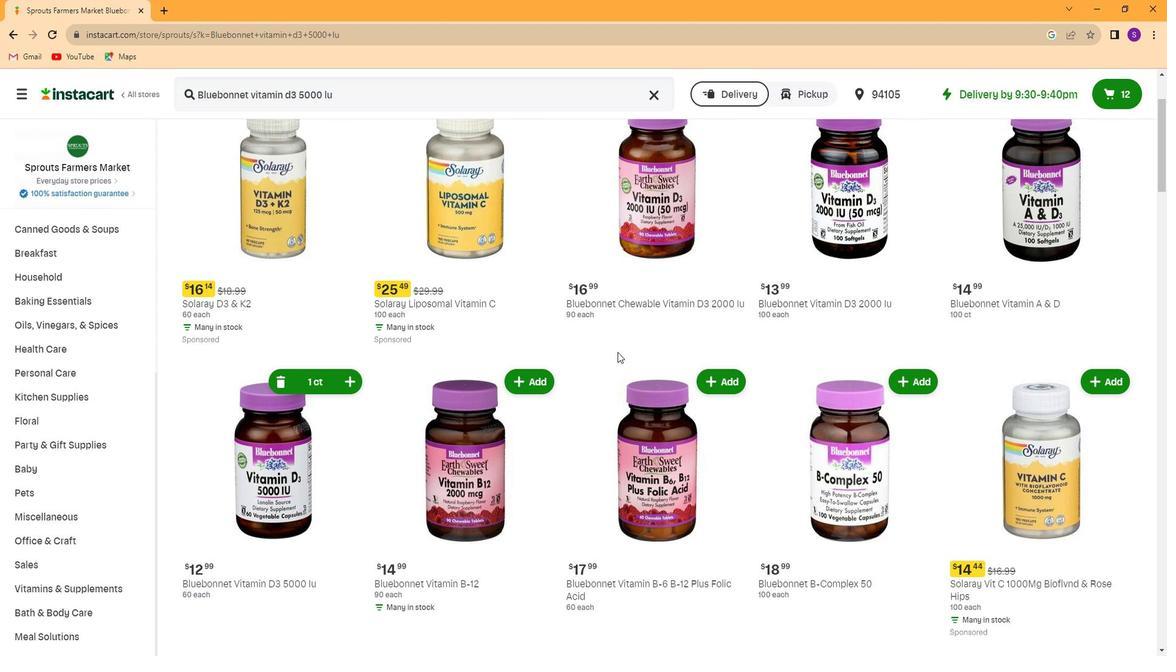 
